 Task: Add an event with the title Second Sales Team Strategy Review, date '2024/04/26', time 7:30 AM to 9:30 AMand add a description:  Regular check-ins and progress reviews will be scheduled to evaluate the employee's progress and provide ongoing feedback. These discussions will allow for adjustments to the action plan if needed and provide encouragement and support to the employee.Select event color  Graphite . Add location for the event as: Belgrade, Serbia, logged in from the account softage.8@softage.netand send the event invitation to softage.4@softage.net and softage.5@softage.net. Set a reminder for the event Daily
Action: Mouse moved to (53, 88)
Screenshot: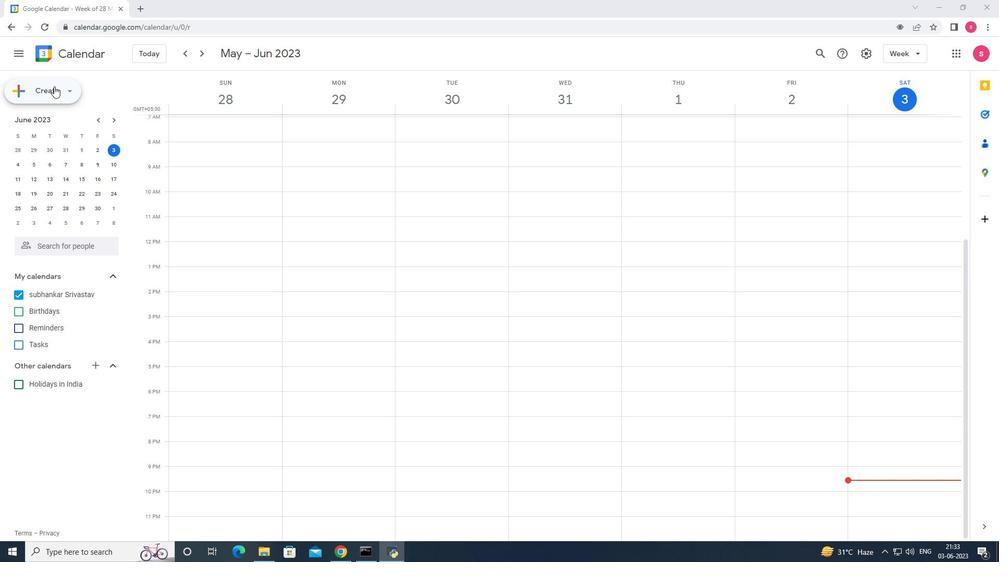 
Action: Mouse pressed left at (53, 88)
Screenshot: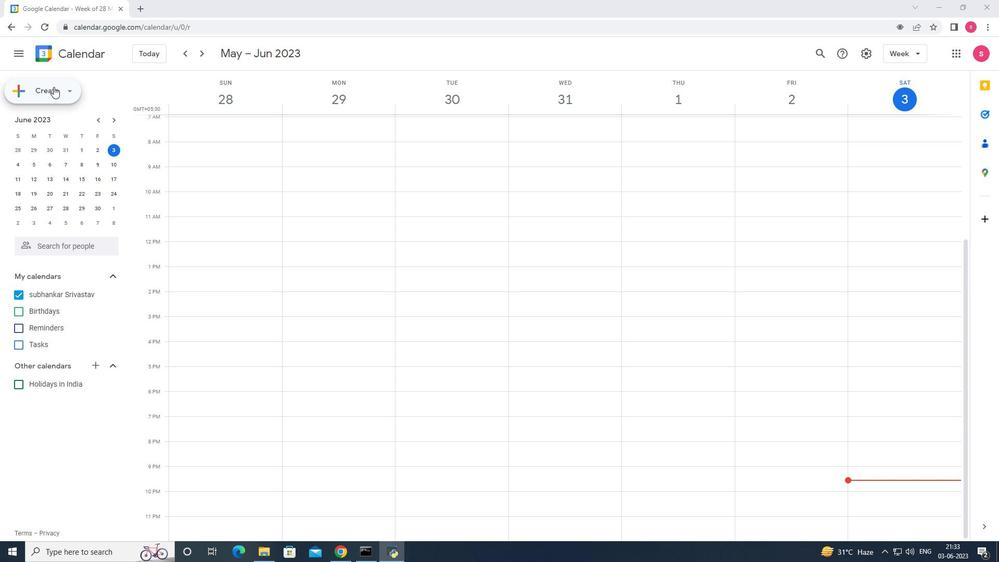 
Action: Mouse moved to (42, 119)
Screenshot: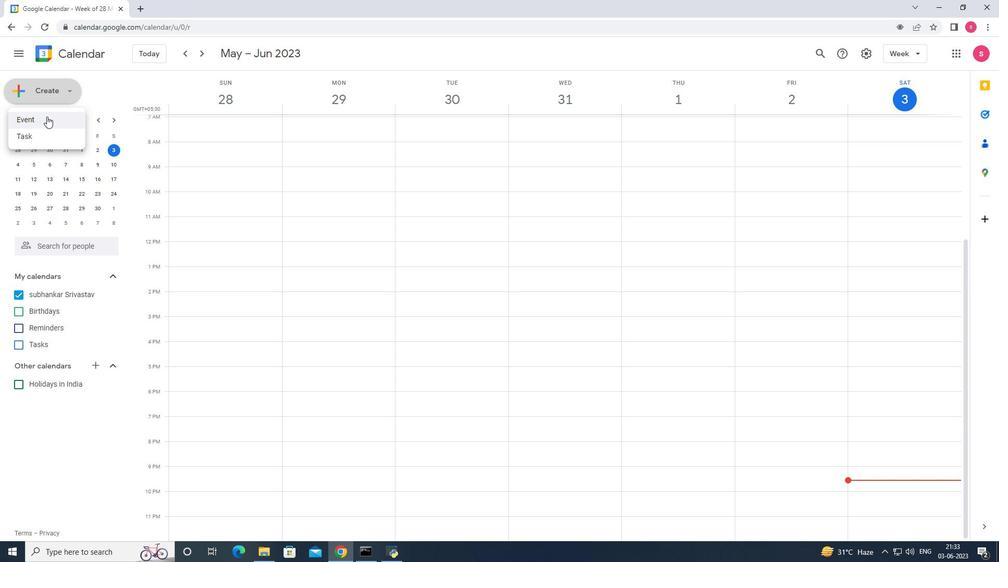 
Action: Mouse pressed left at (42, 119)
Screenshot: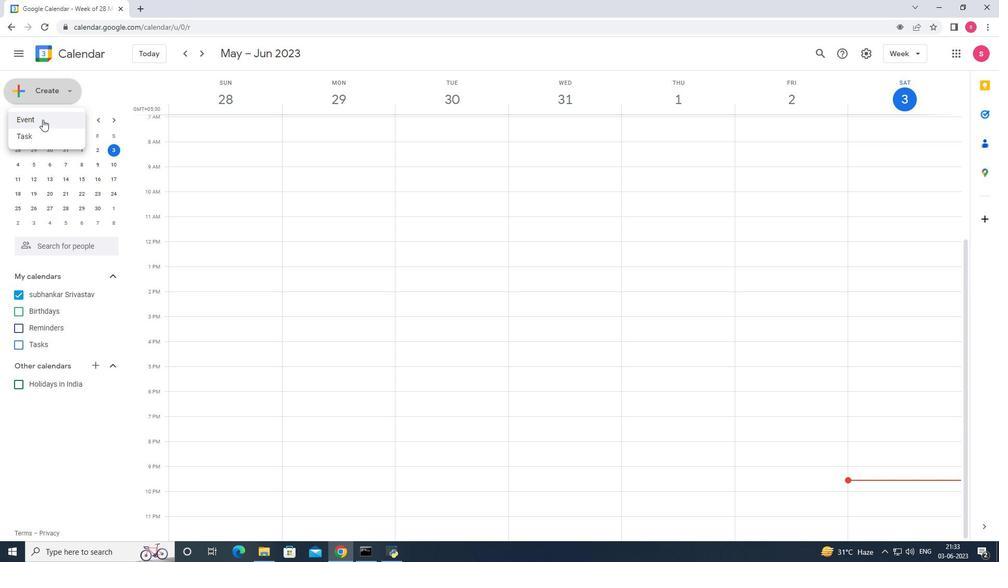 
Action: Mouse moved to (761, 481)
Screenshot: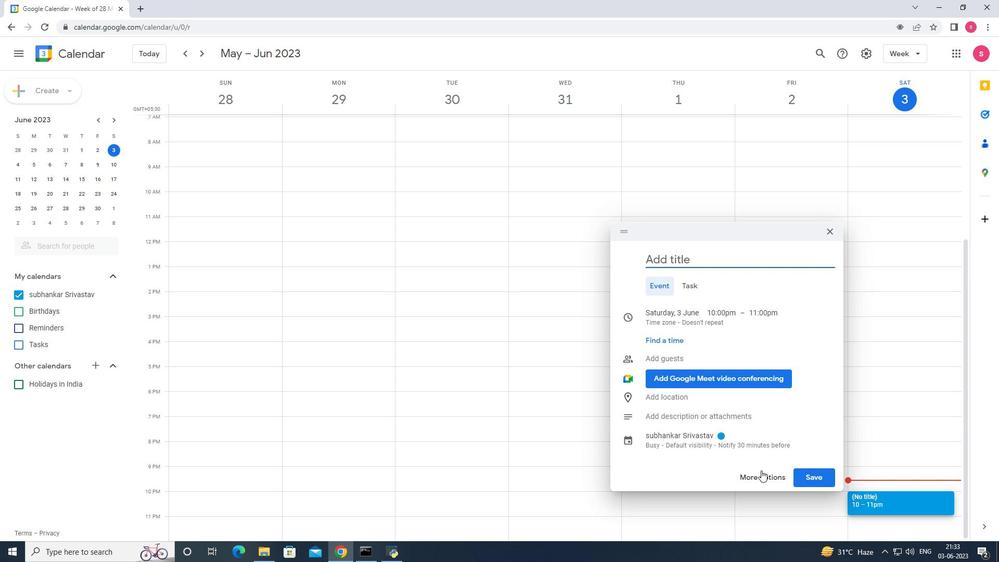 
Action: Mouse pressed left at (761, 481)
Screenshot: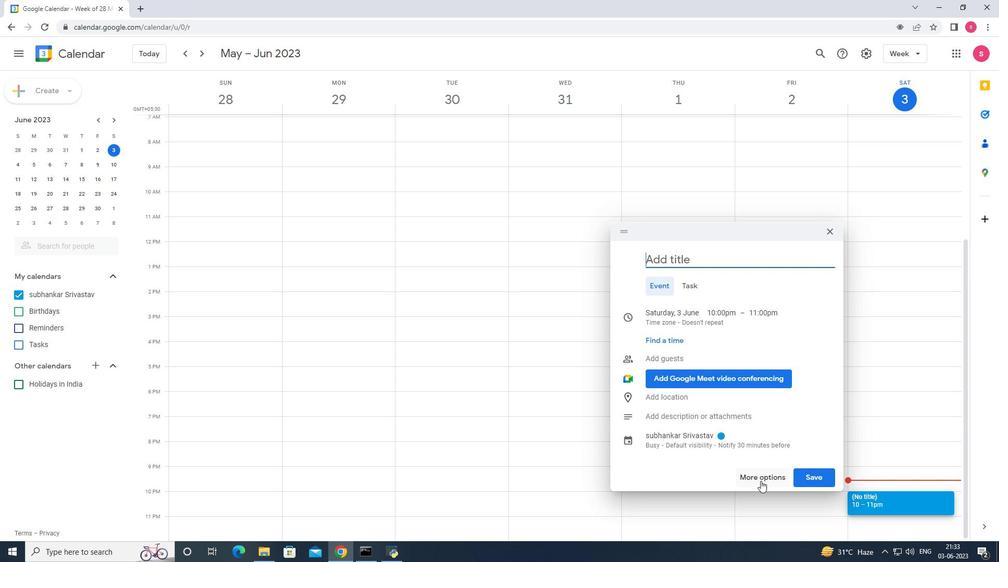 
Action: Mouse moved to (115, 54)
Screenshot: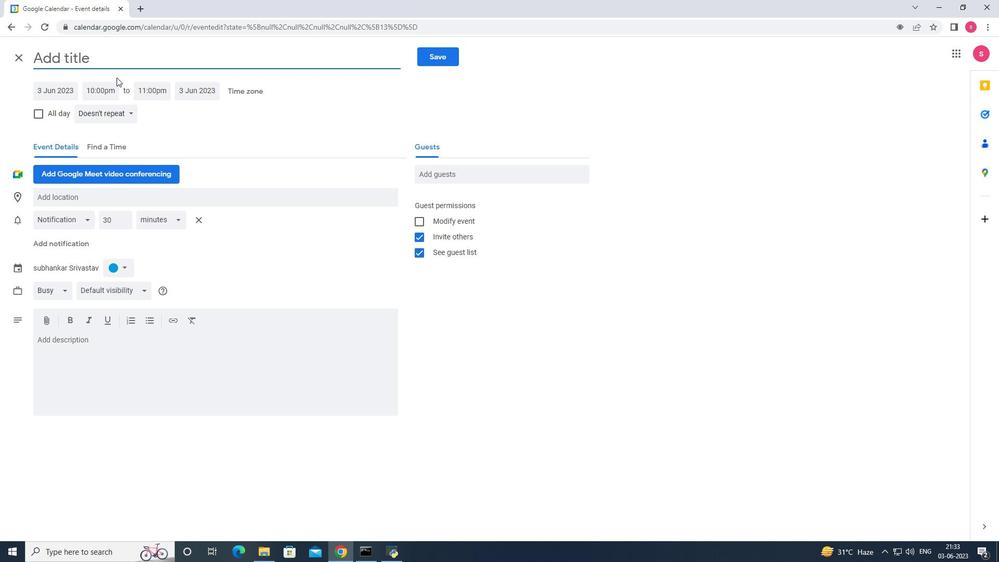 
Action: Key pressed <Key.shift_r>Second<Key.space><Key.shift_r>Sales<Key.space><Key.shift_r>Team<Key.space><Key.shift_r>Strategy<Key.space><Key.shift_r>Review<Key.space>
Screenshot: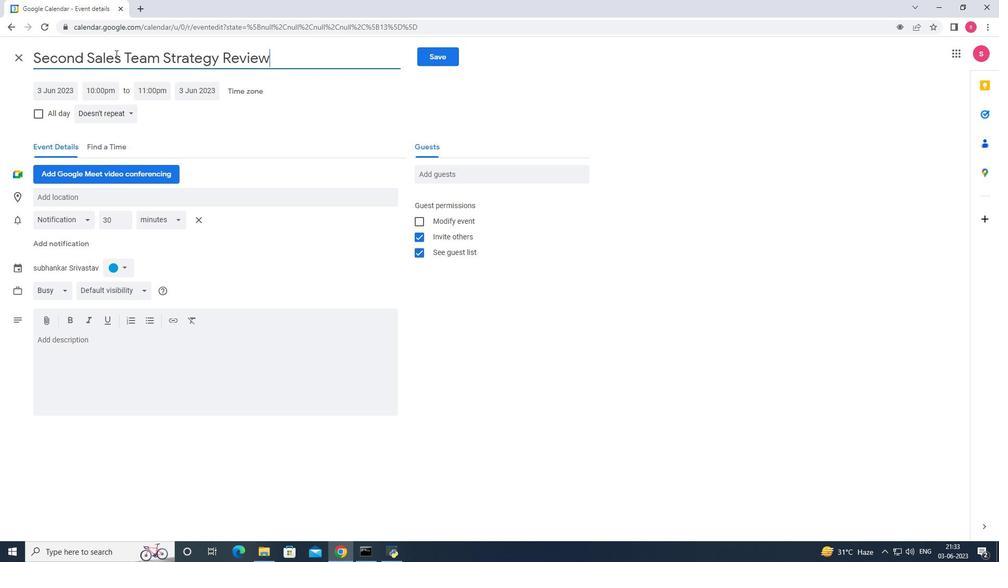 
Action: Mouse moved to (52, 92)
Screenshot: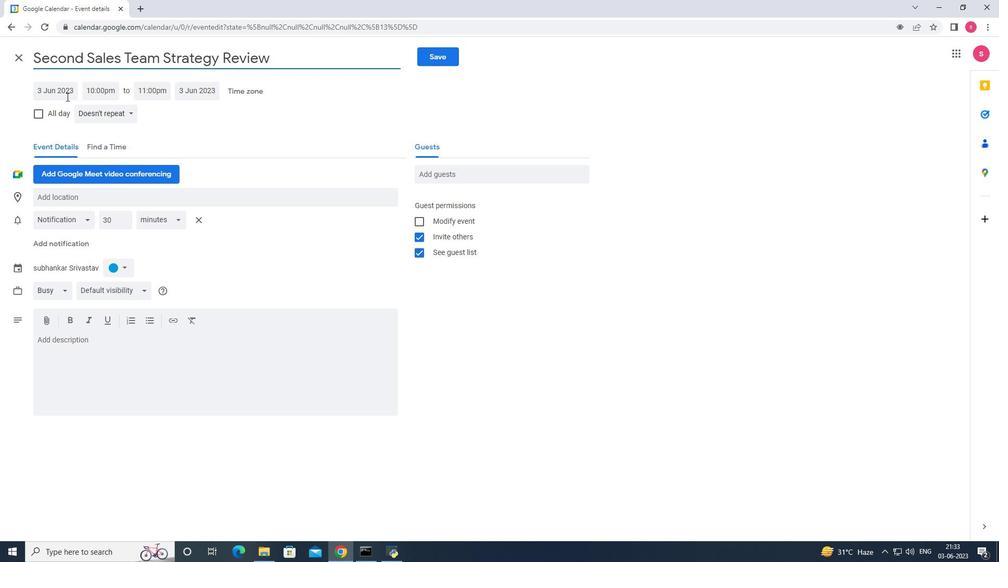 
Action: Mouse pressed left at (52, 92)
Screenshot: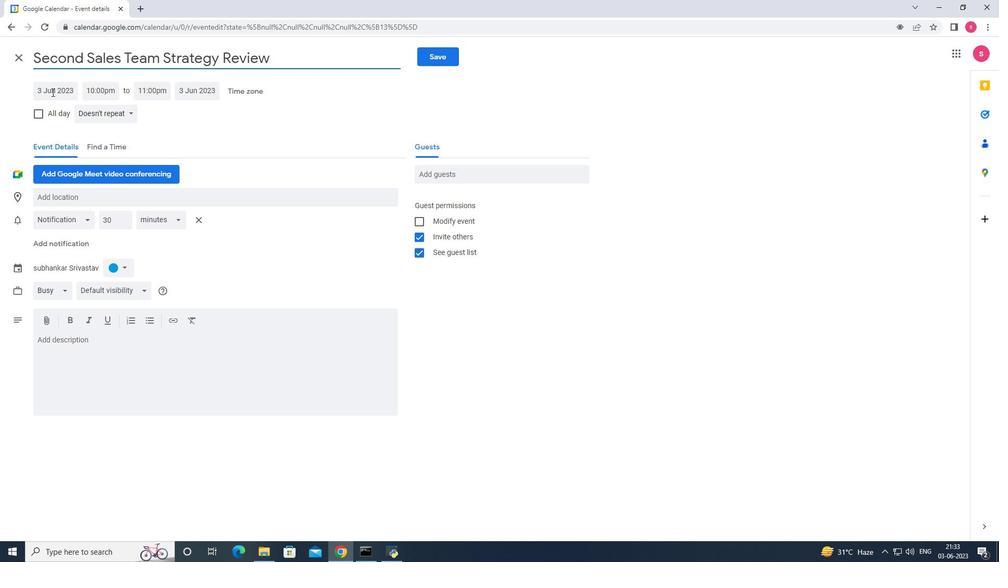 
Action: Mouse moved to (169, 109)
Screenshot: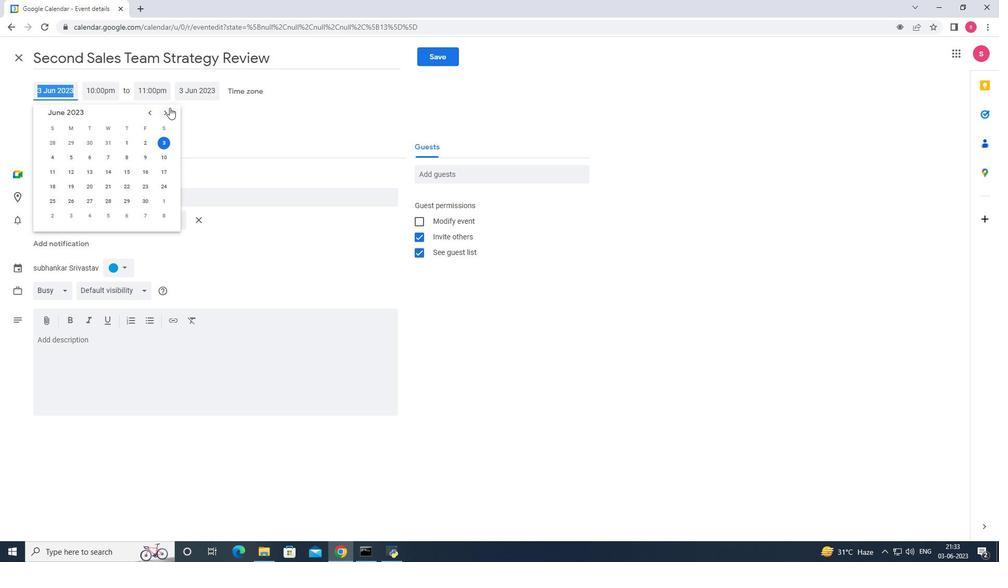 
Action: Mouse pressed left at (169, 109)
Screenshot: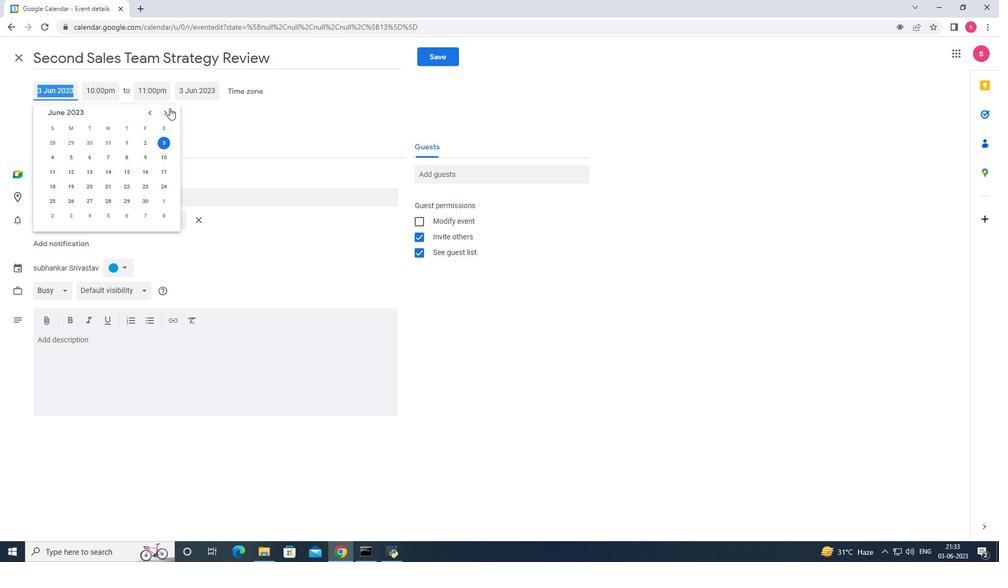 
Action: Mouse pressed left at (169, 109)
Screenshot: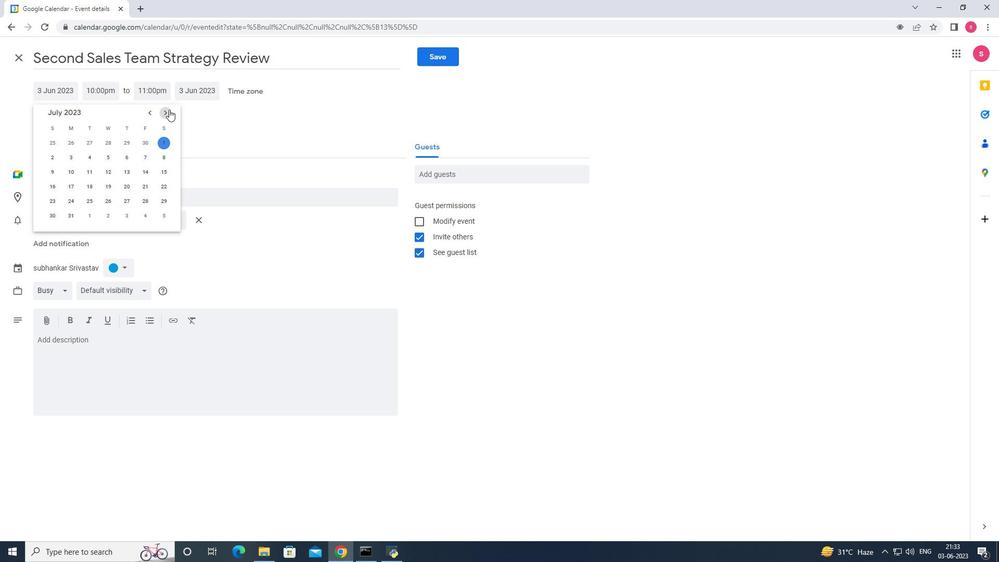 
Action: Mouse pressed left at (169, 109)
Screenshot: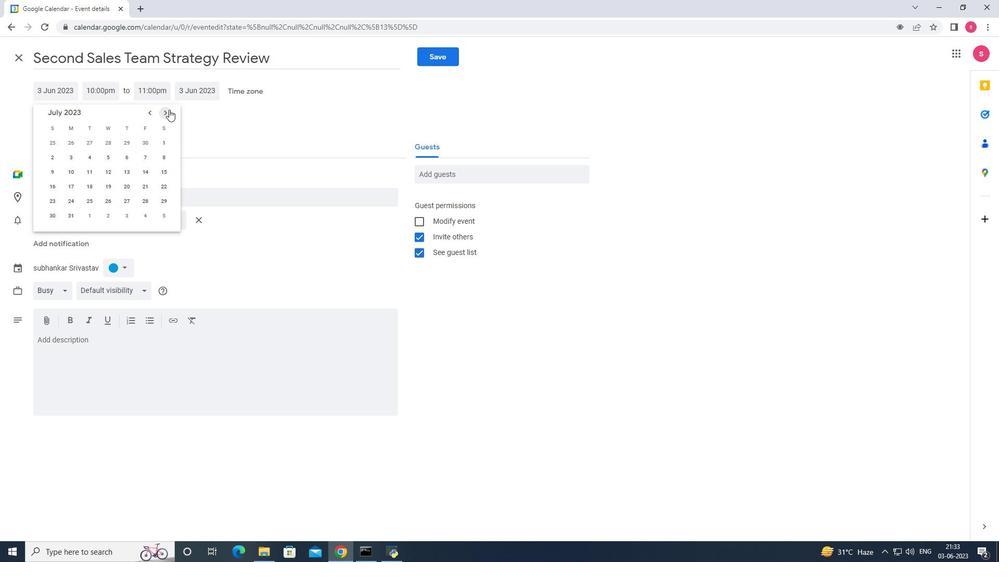 
Action: Mouse pressed left at (169, 109)
Screenshot: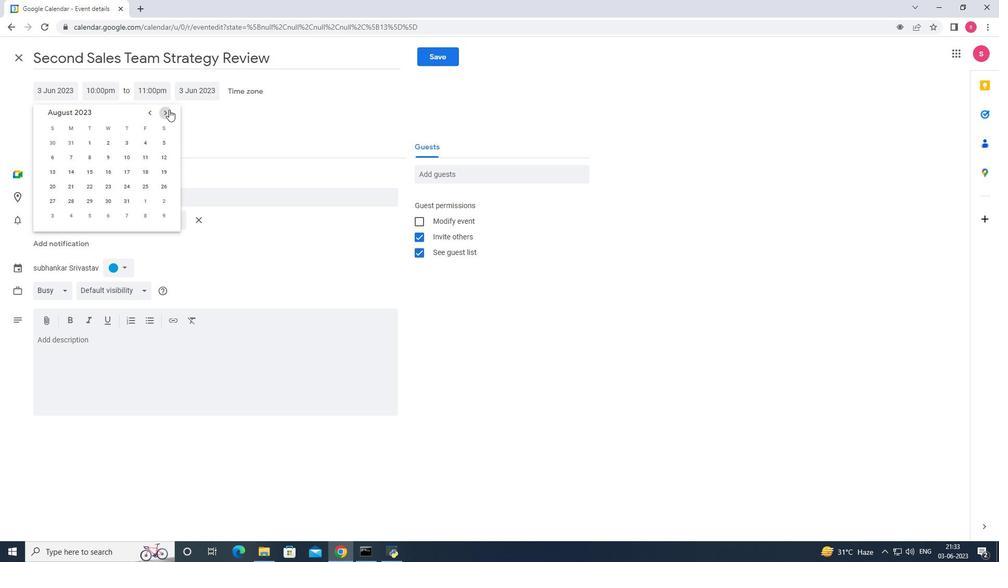 
Action: Mouse pressed left at (169, 109)
Screenshot: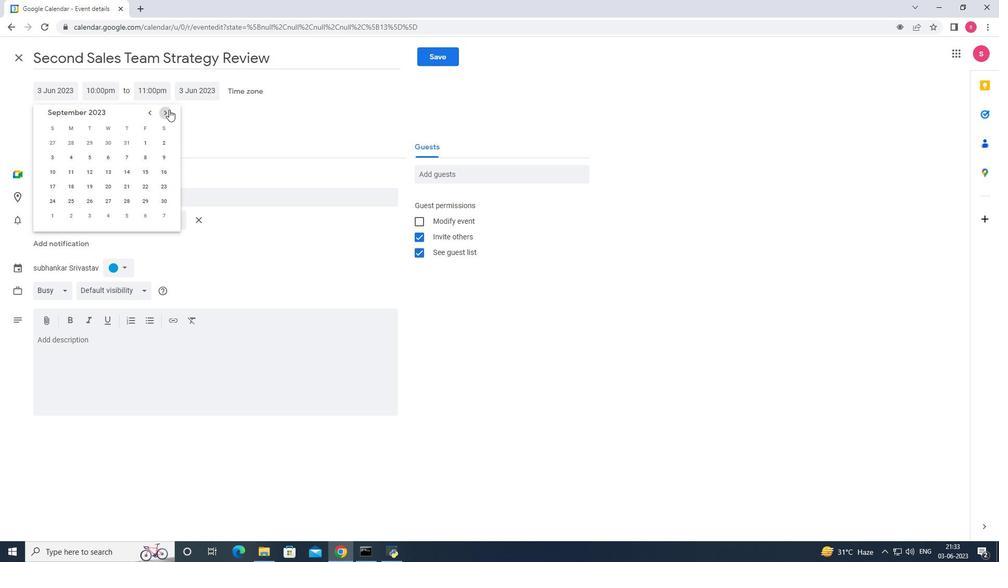 
Action: Mouse pressed left at (169, 109)
Screenshot: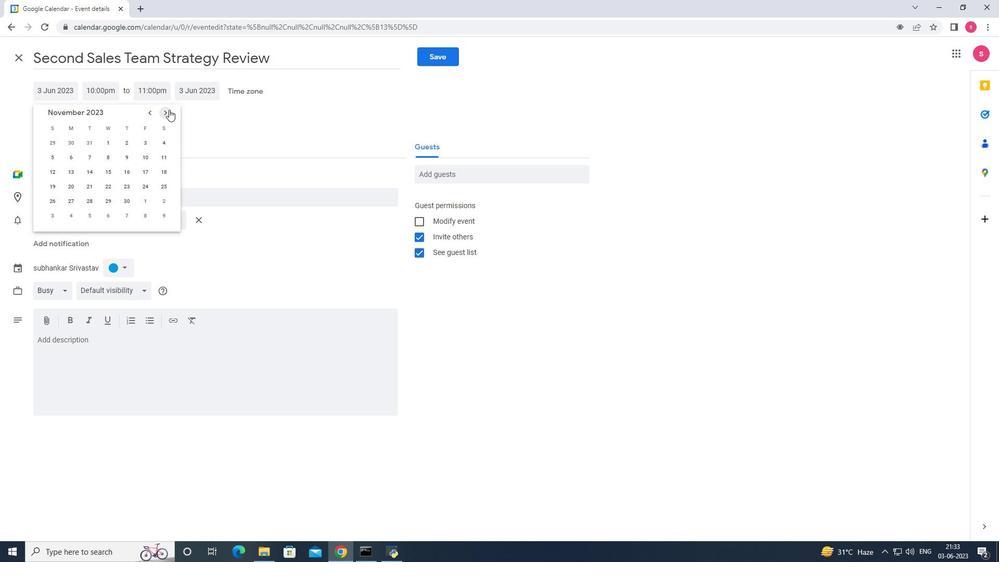 
Action: Mouse pressed left at (169, 109)
Screenshot: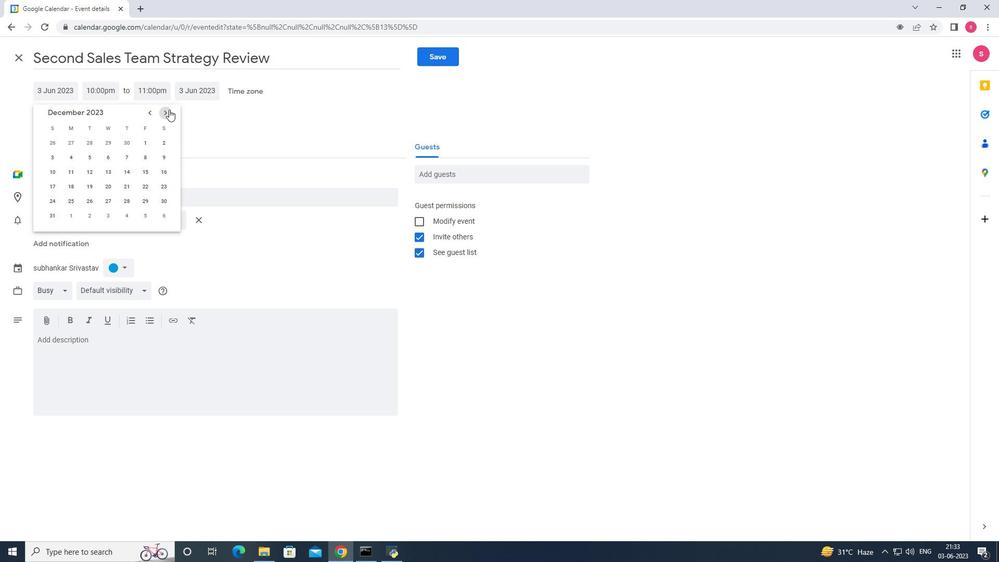 
Action: Mouse pressed left at (169, 109)
Screenshot: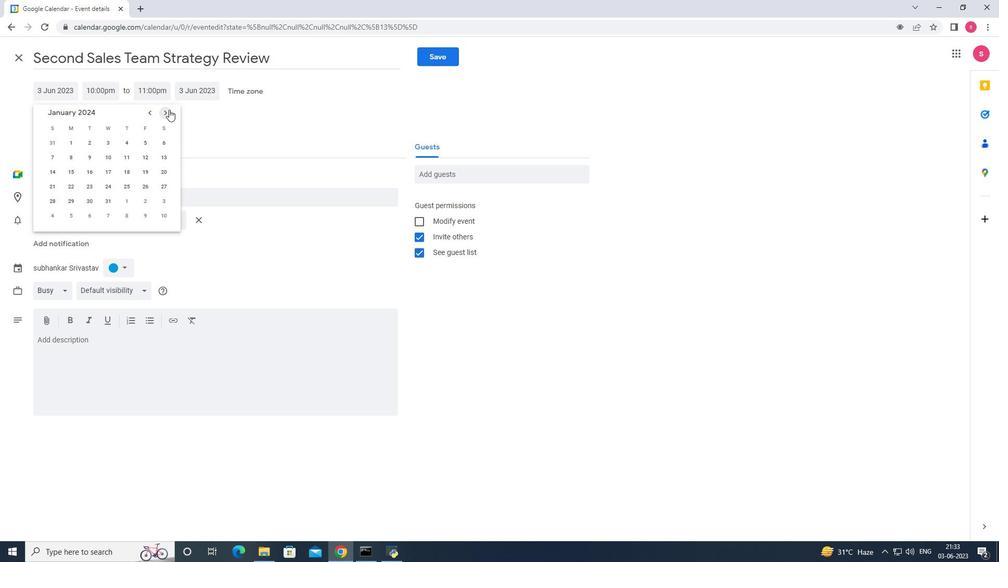 
Action: Mouse pressed left at (169, 109)
Screenshot: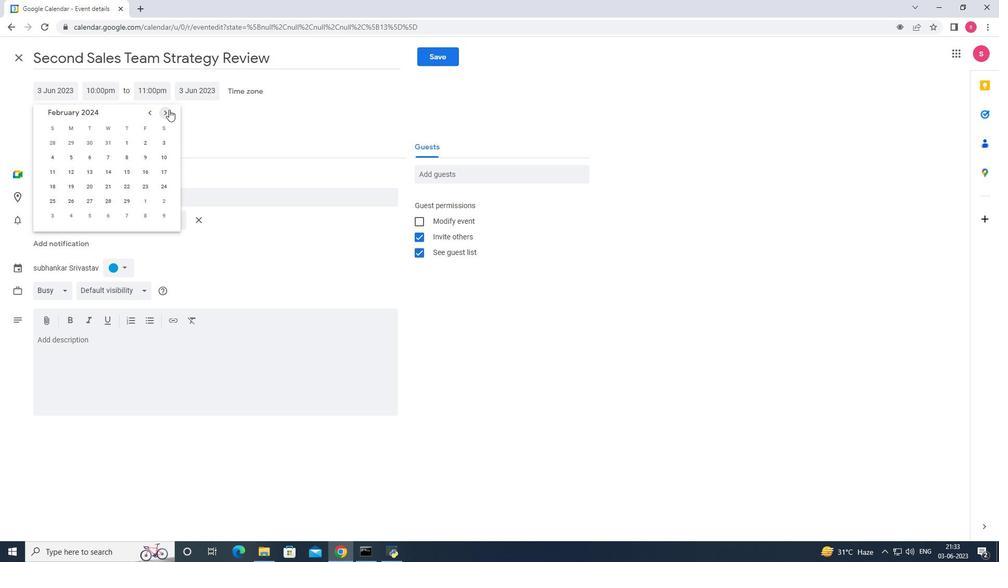 
Action: Mouse pressed left at (169, 109)
Screenshot: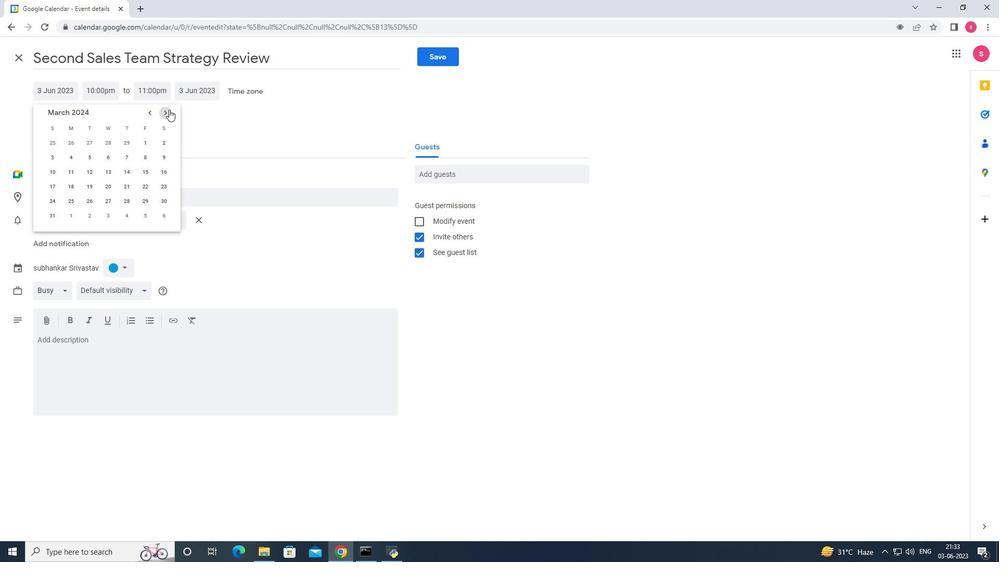 
Action: Mouse moved to (140, 183)
Screenshot: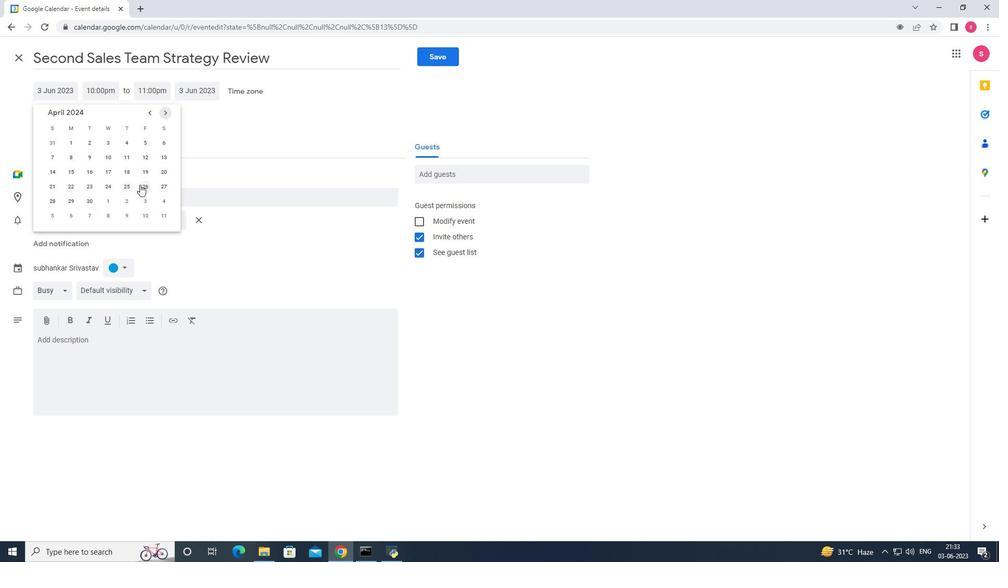 
Action: Mouse pressed left at (140, 183)
Screenshot: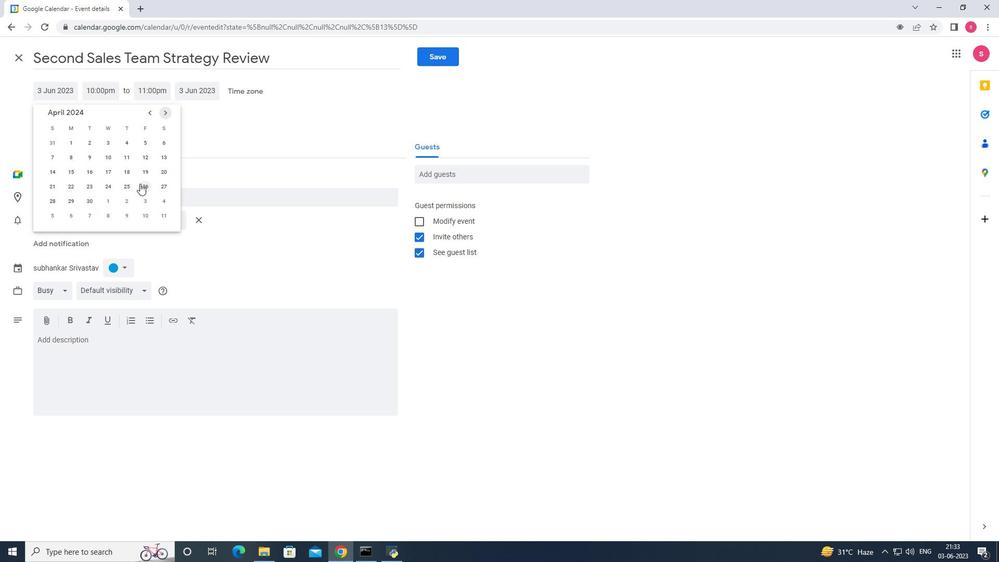 
Action: Mouse moved to (106, 89)
Screenshot: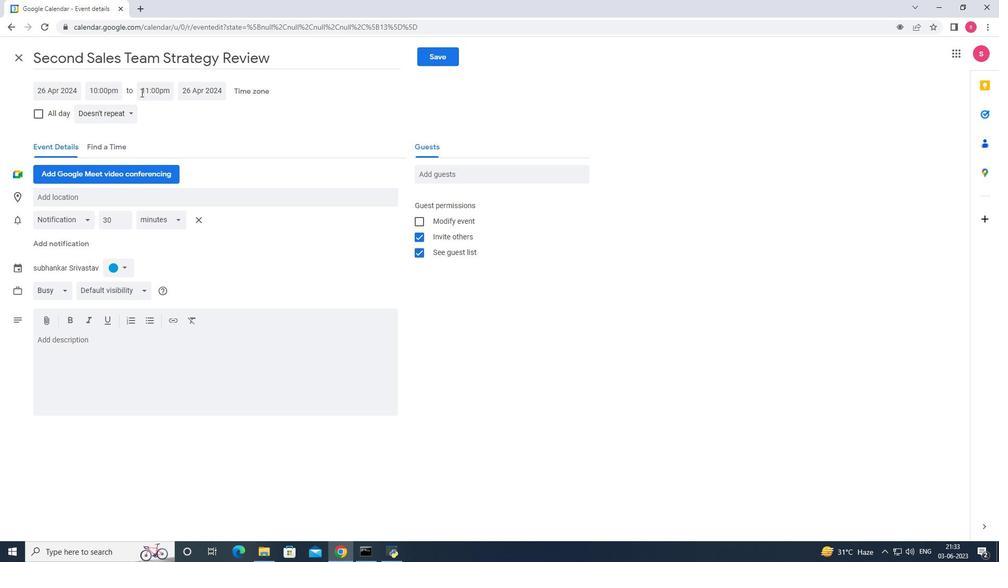 
Action: Mouse pressed left at (106, 89)
Screenshot: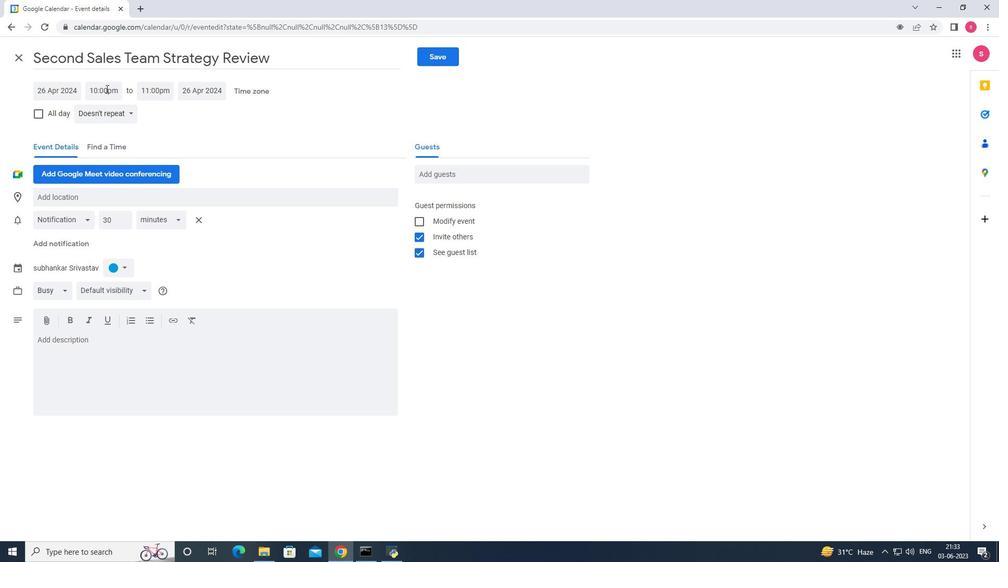
Action: Mouse moved to (118, 165)
Screenshot: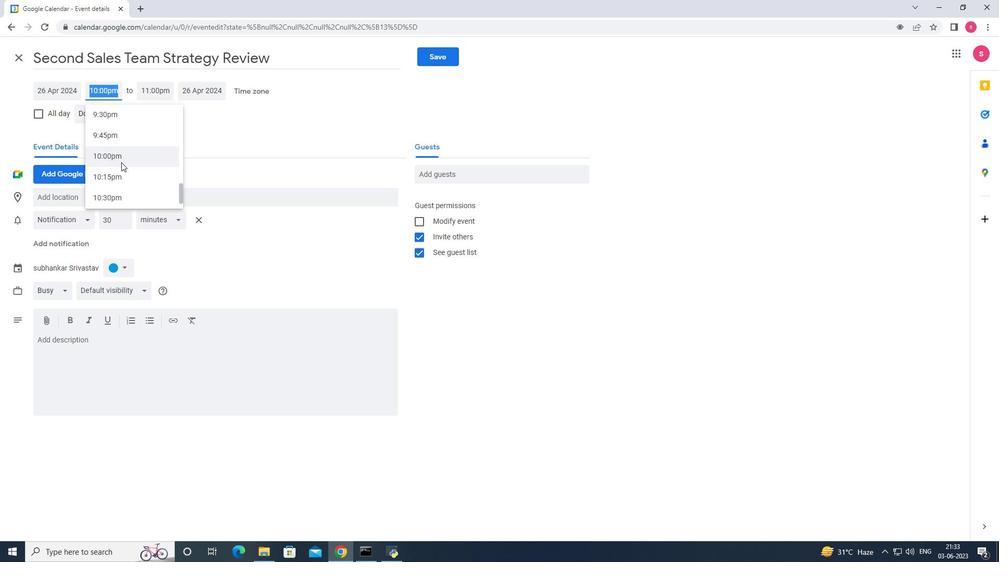 
Action: Mouse scrolled (118, 165) with delta (0, 0)
Screenshot: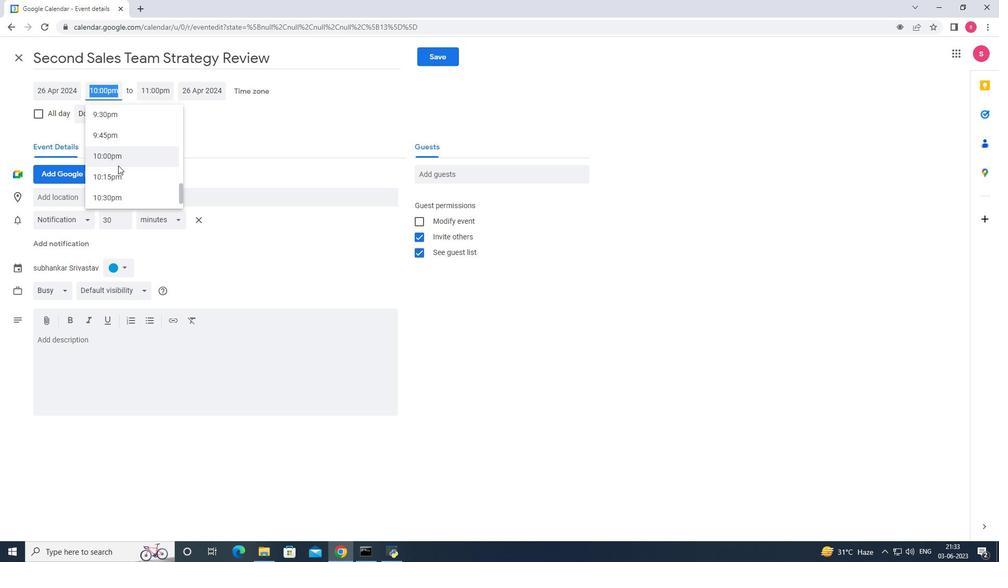 
Action: Mouse scrolled (118, 166) with delta (0, 0)
Screenshot: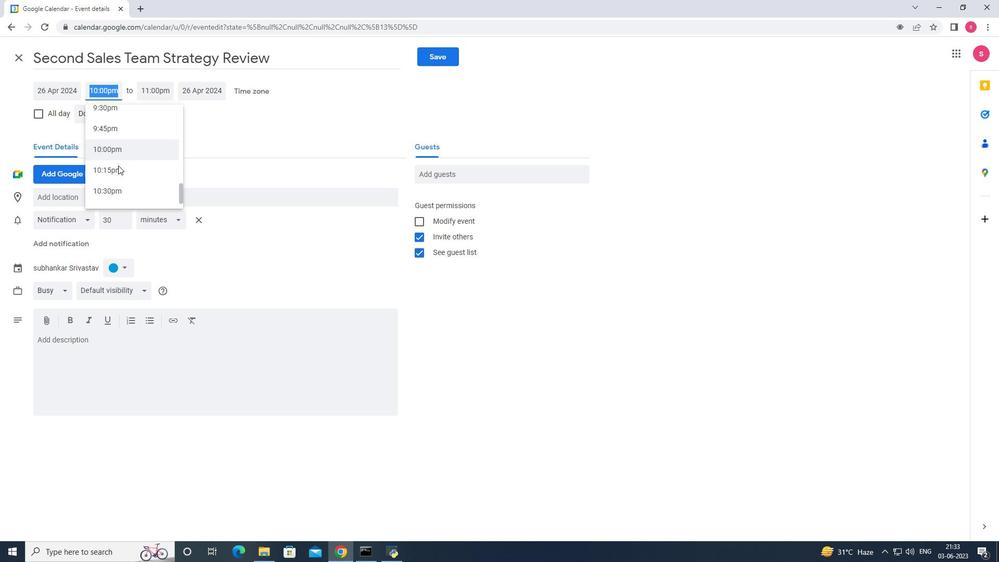 
Action: Mouse scrolled (118, 166) with delta (0, 0)
Screenshot: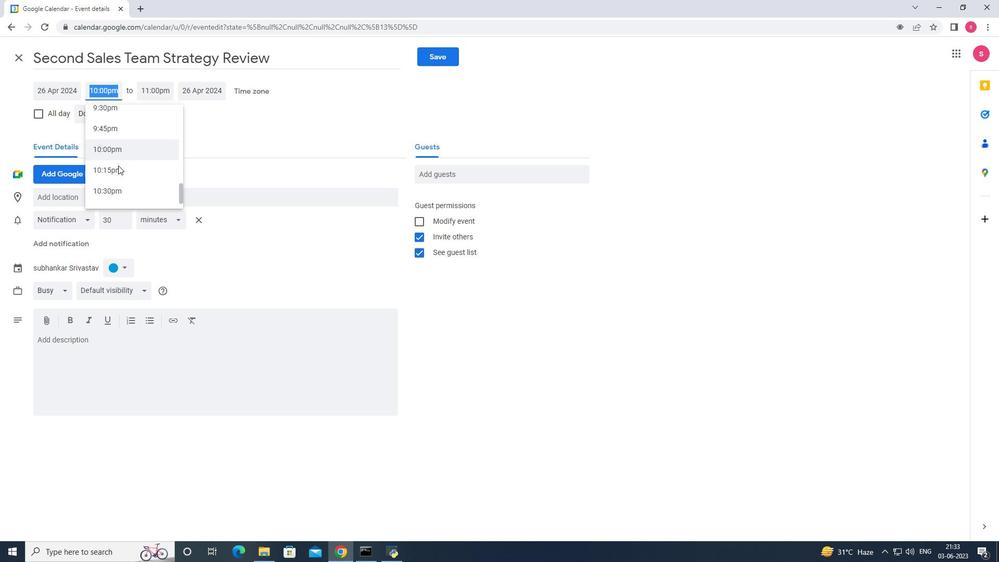 
Action: Mouse scrolled (118, 166) with delta (0, 0)
Screenshot: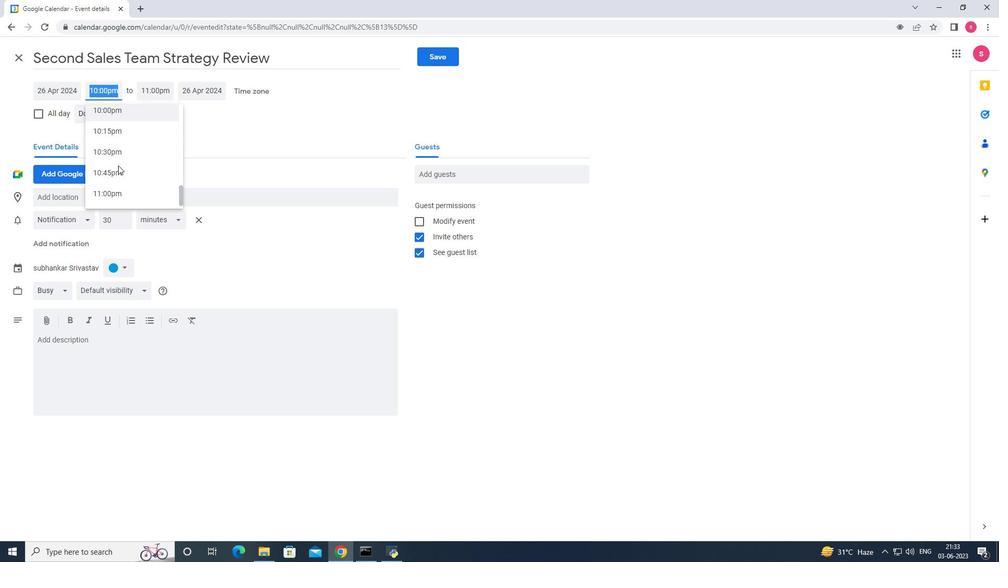 
Action: Mouse moved to (119, 157)
Screenshot: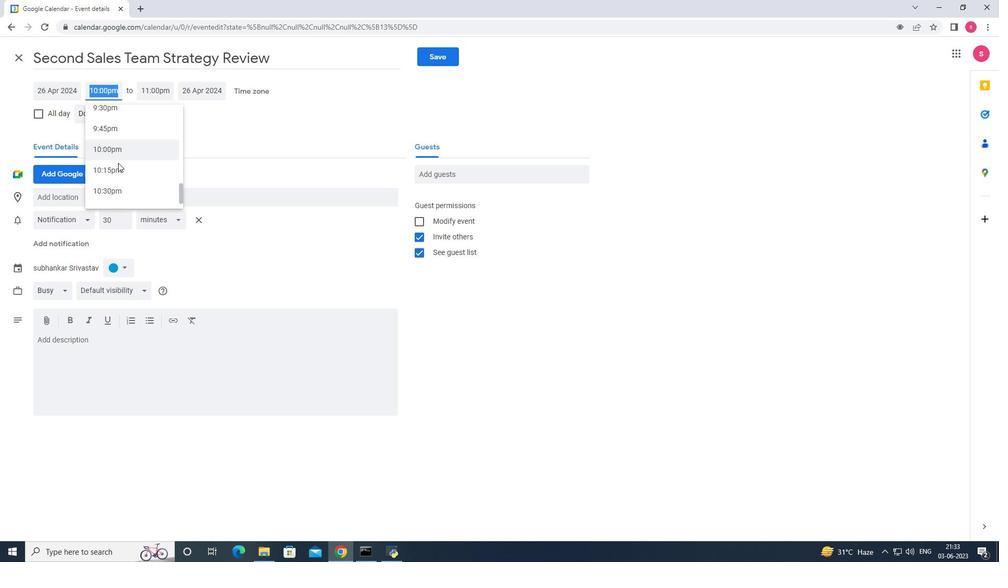 
Action: Mouse scrolled (119, 158) with delta (0, 0)
Screenshot: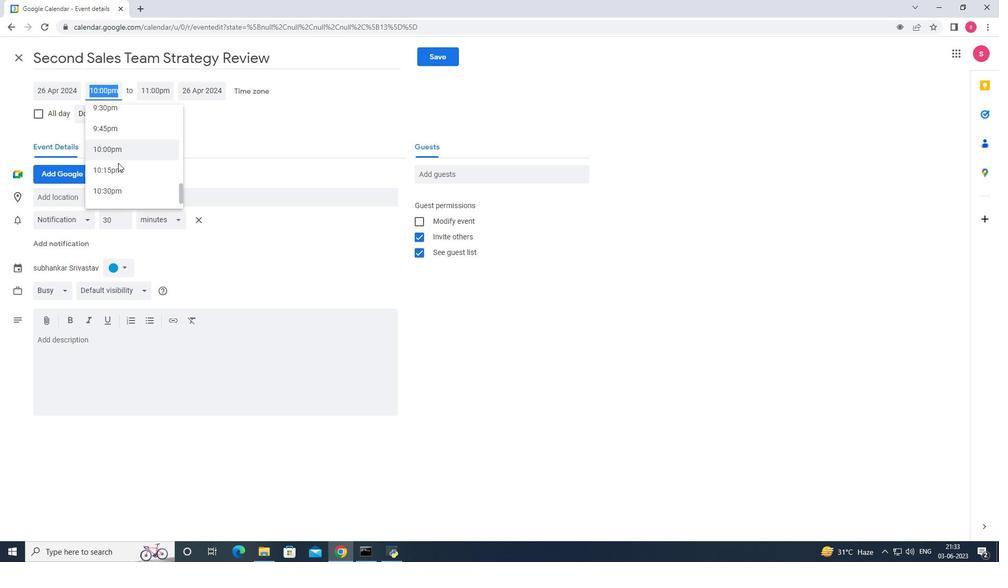 
Action: Mouse scrolled (119, 158) with delta (0, 0)
Screenshot: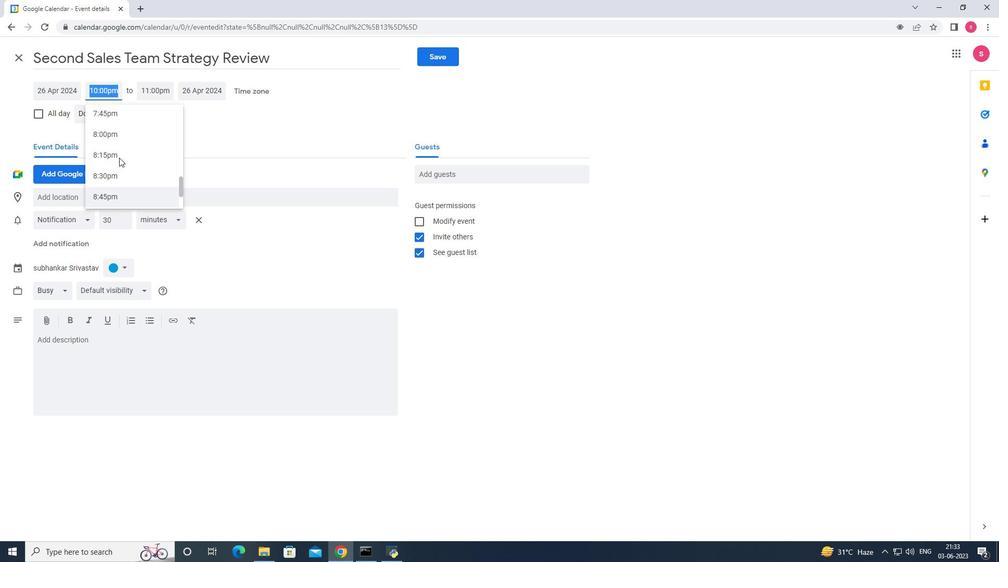 
Action: Mouse scrolled (119, 158) with delta (0, 0)
Screenshot: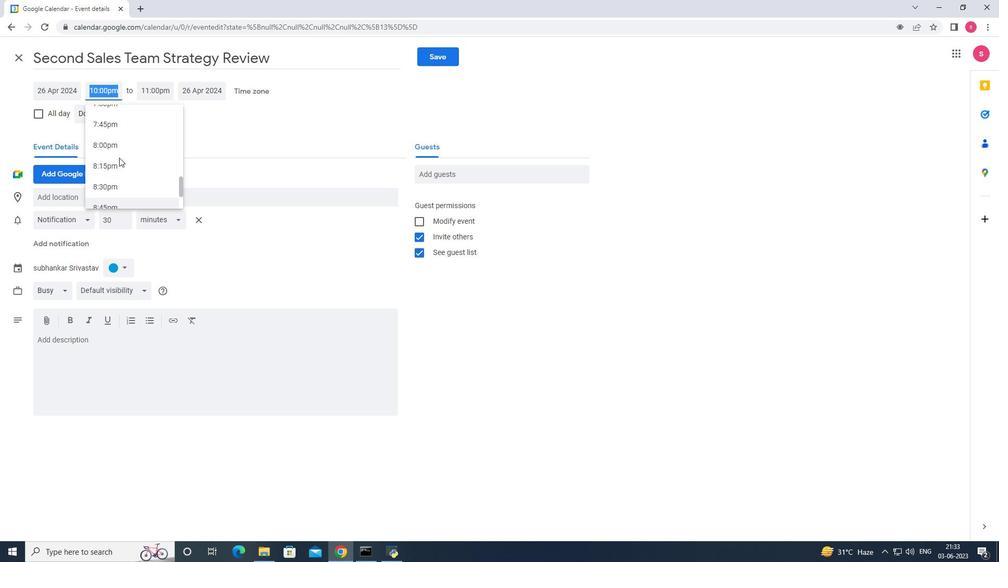 
Action: Mouse scrolled (119, 158) with delta (0, 0)
Screenshot: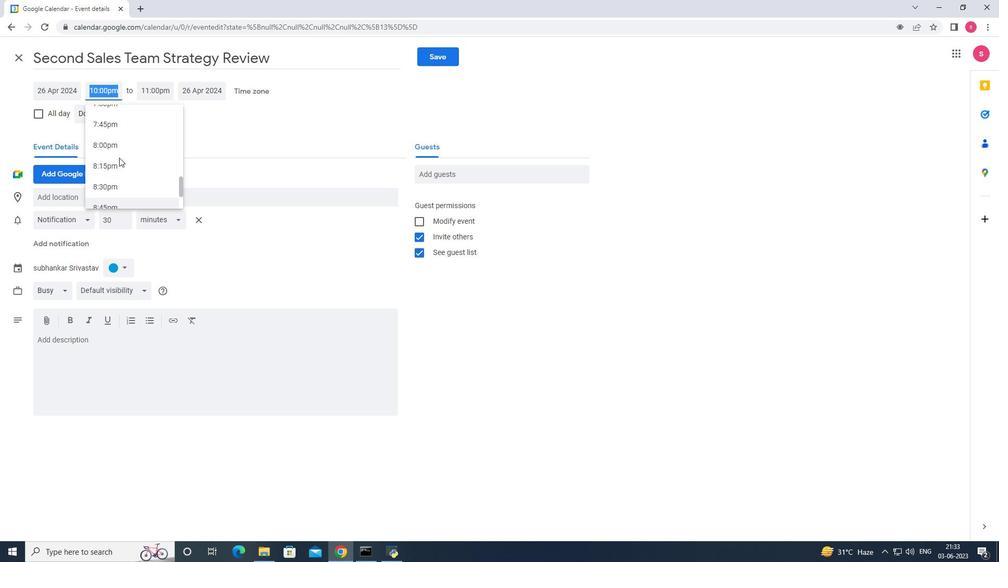 
Action: Mouse scrolled (119, 158) with delta (0, 0)
Screenshot: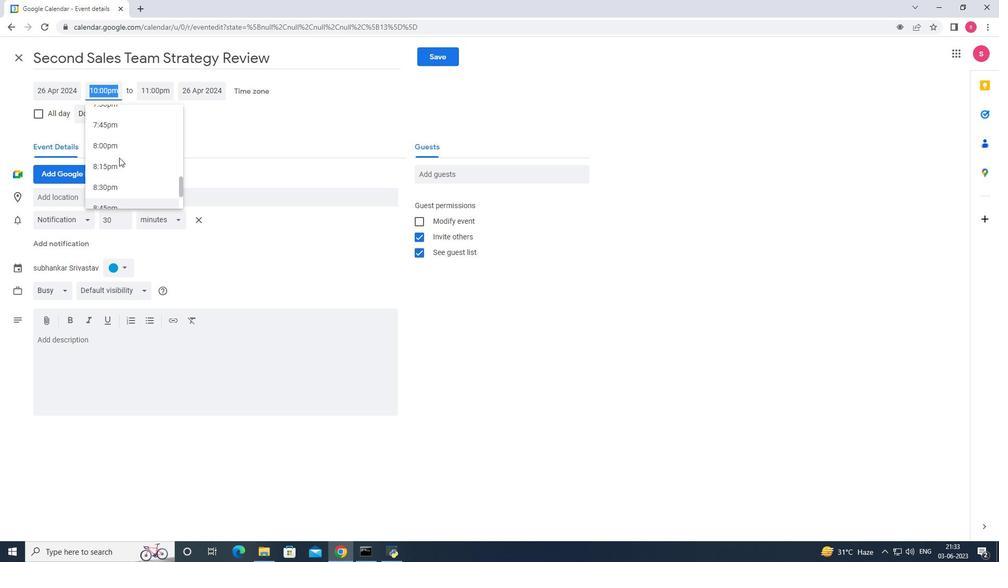 
Action: Mouse scrolled (119, 158) with delta (0, 0)
Screenshot: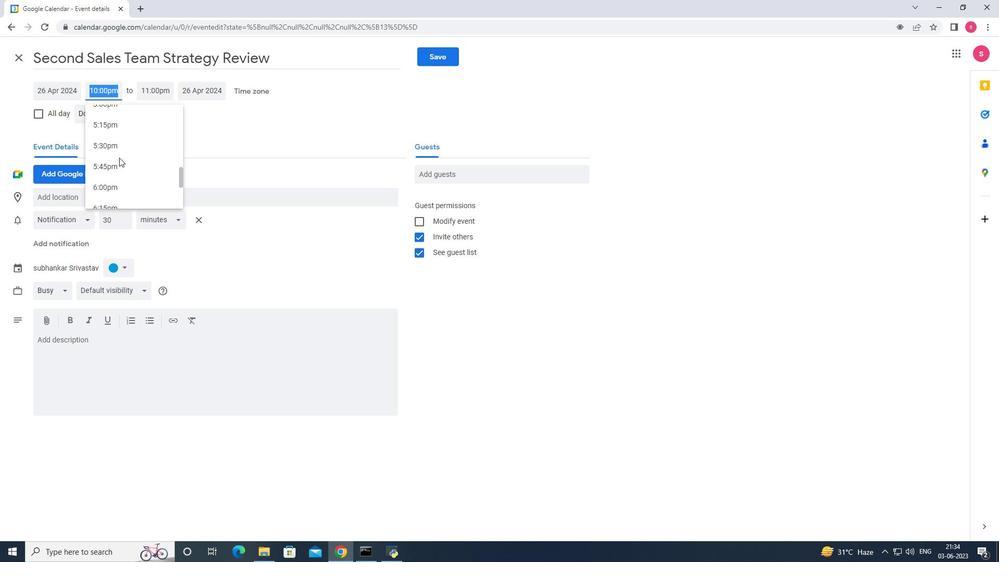 
Action: Mouse scrolled (119, 158) with delta (0, 0)
Screenshot: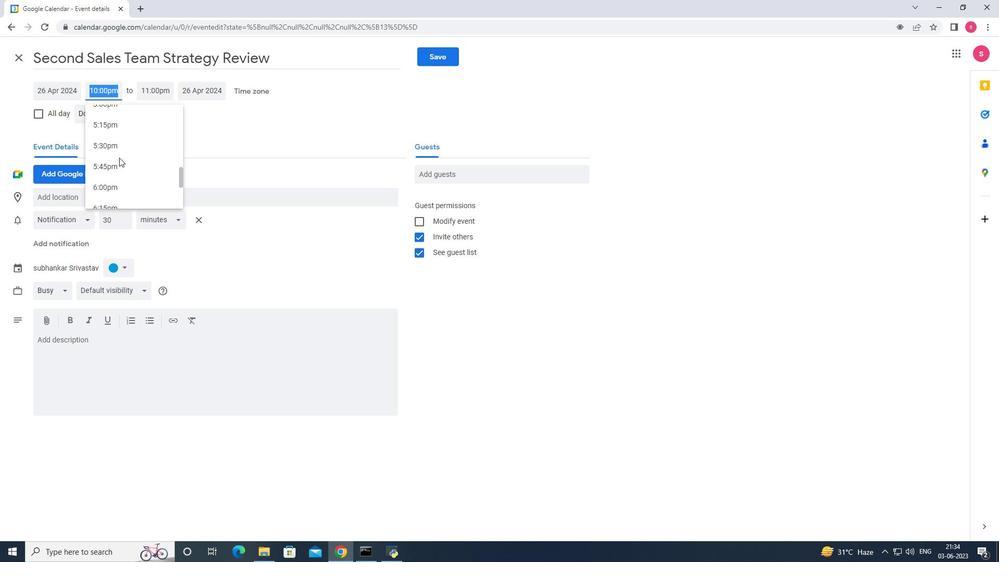 
Action: Mouse scrolled (119, 158) with delta (0, 0)
Screenshot: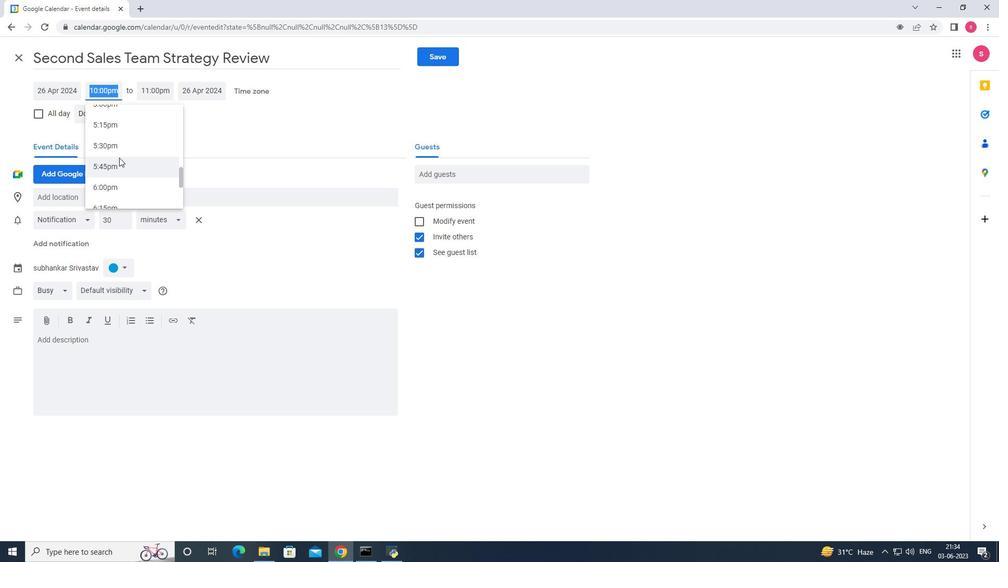 
Action: Mouse scrolled (119, 158) with delta (0, 0)
Screenshot: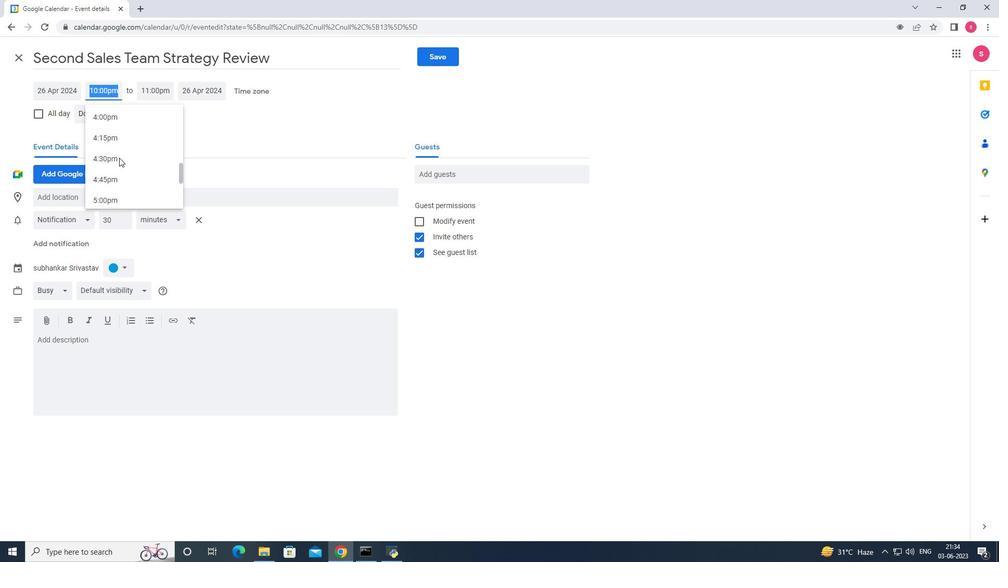 
Action: Mouse scrolled (119, 158) with delta (0, 0)
Screenshot: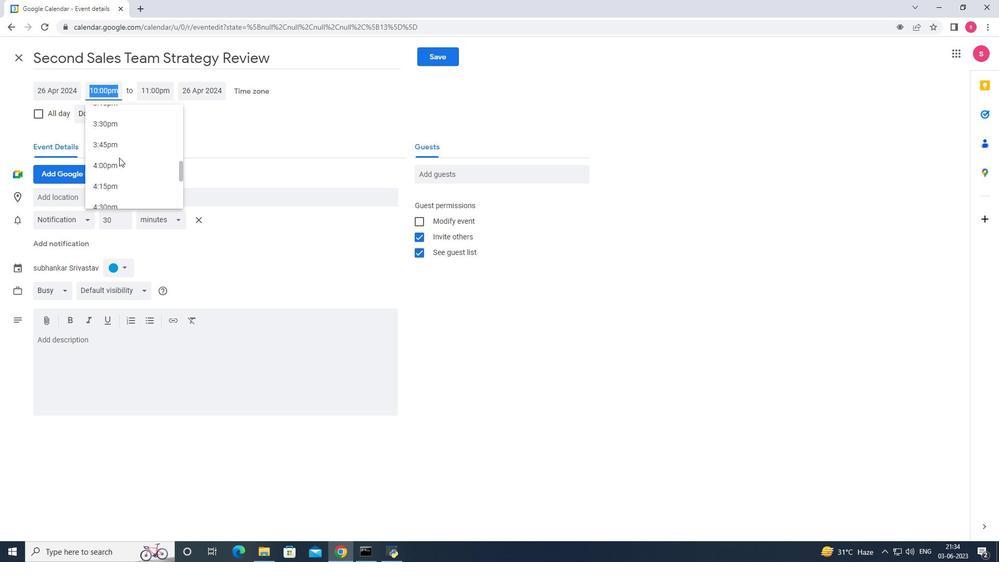 
Action: Mouse scrolled (119, 158) with delta (0, 0)
Screenshot: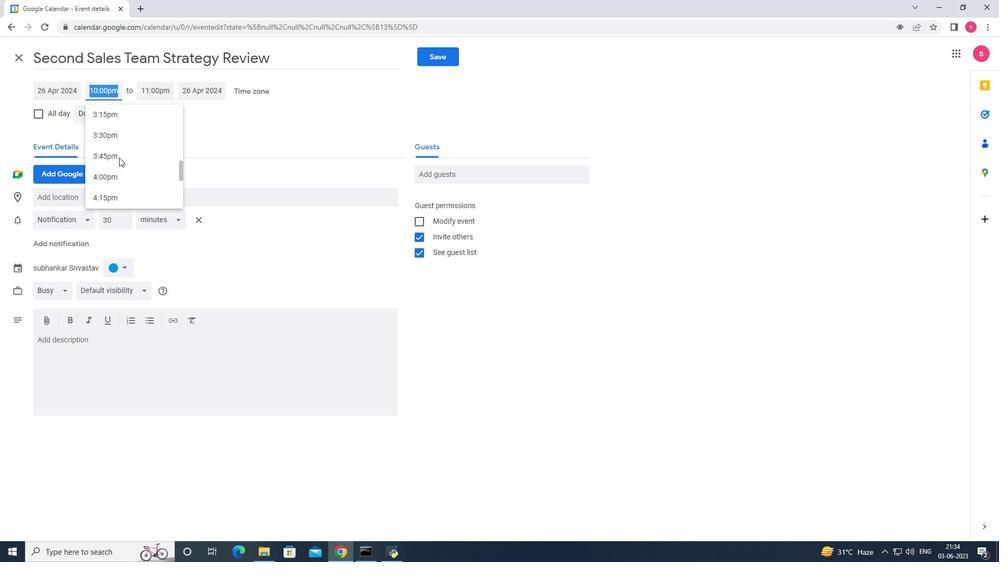 
Action: Mouse scrolled (119, 158) with delta (0, 0)
Screenshot: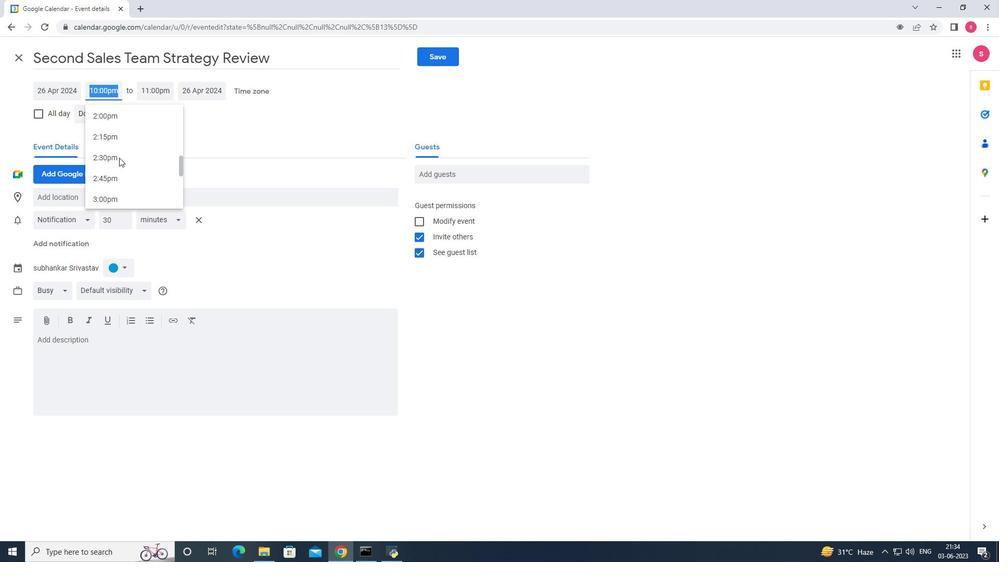 
Action: Mouse scrolled (119, 158) with delta (0, 0)
Screenshot: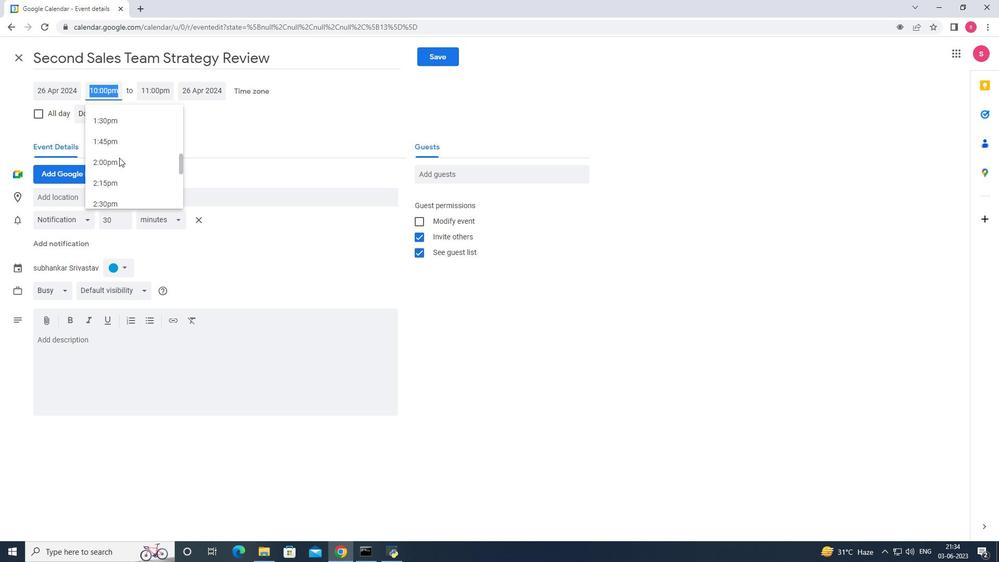 
Action: Mouse scrolled (119, 158) with delta (0, 0)
Screenshot: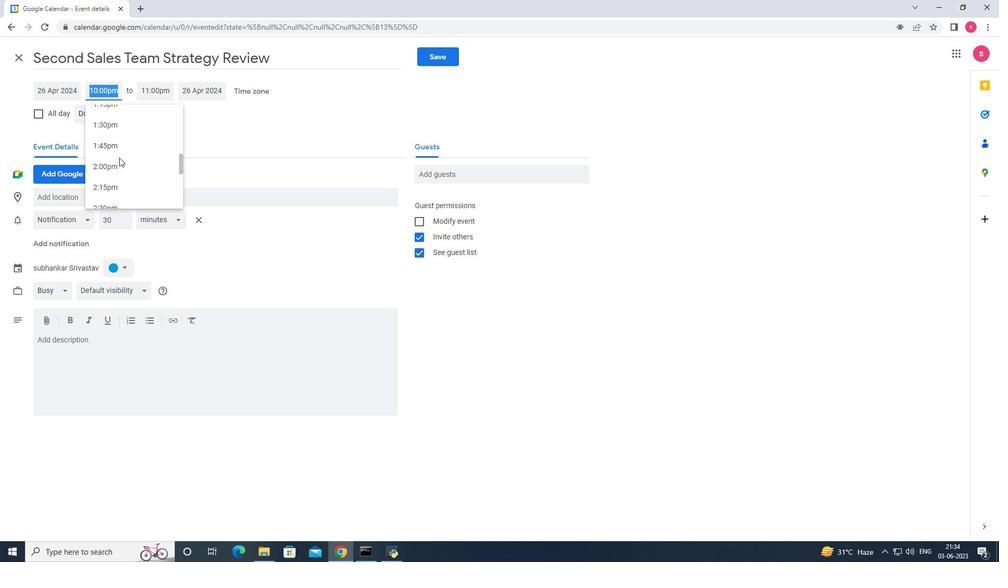 
Action: Mouse scrolled (119, 158) with delta (0, 0)
Screenshot: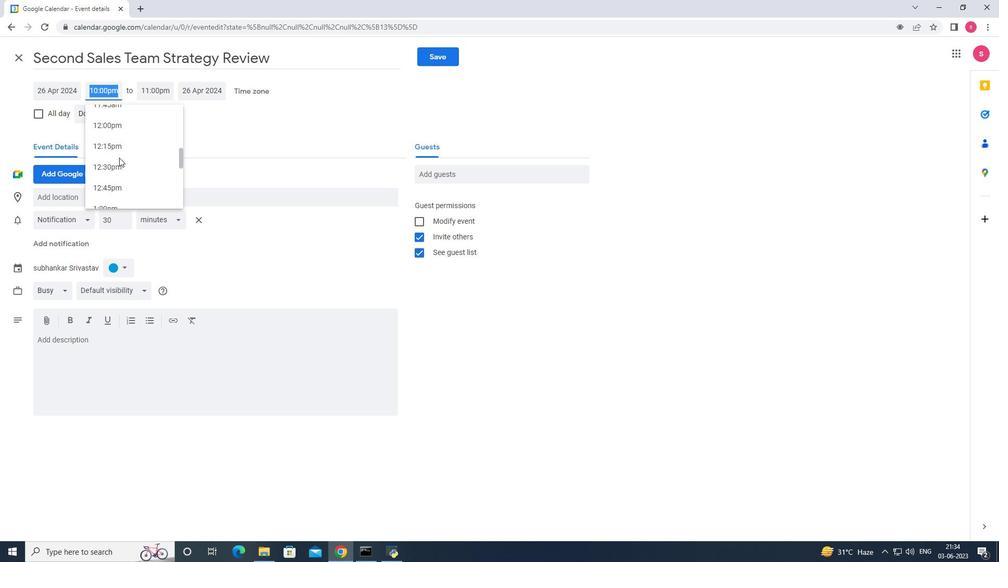 
Action: Mouse scrolled (119, 158) with delta (0, 0)
Screenshot: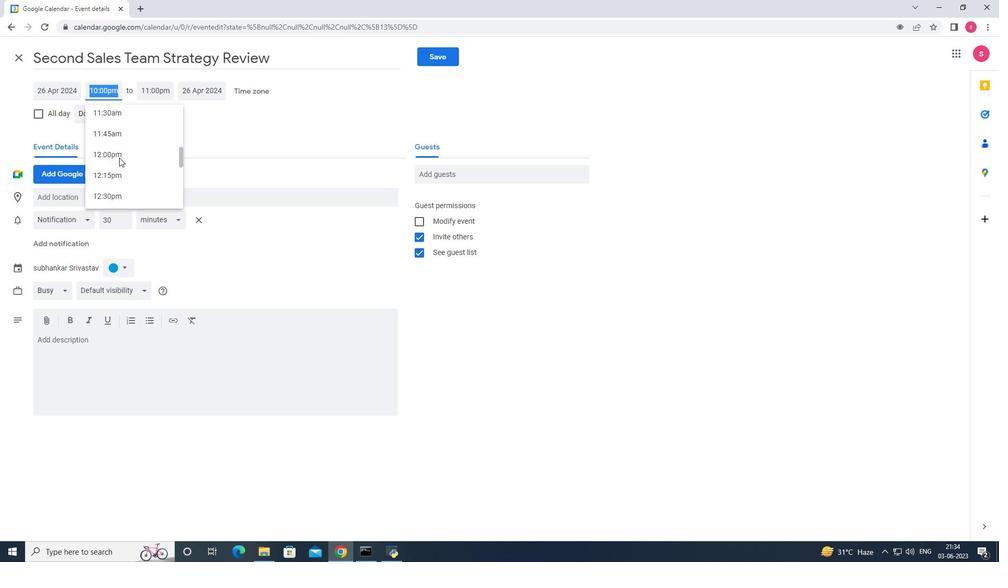
Action: Mouse scrolled (119, 158) with delta (0, 0)
Screenshot: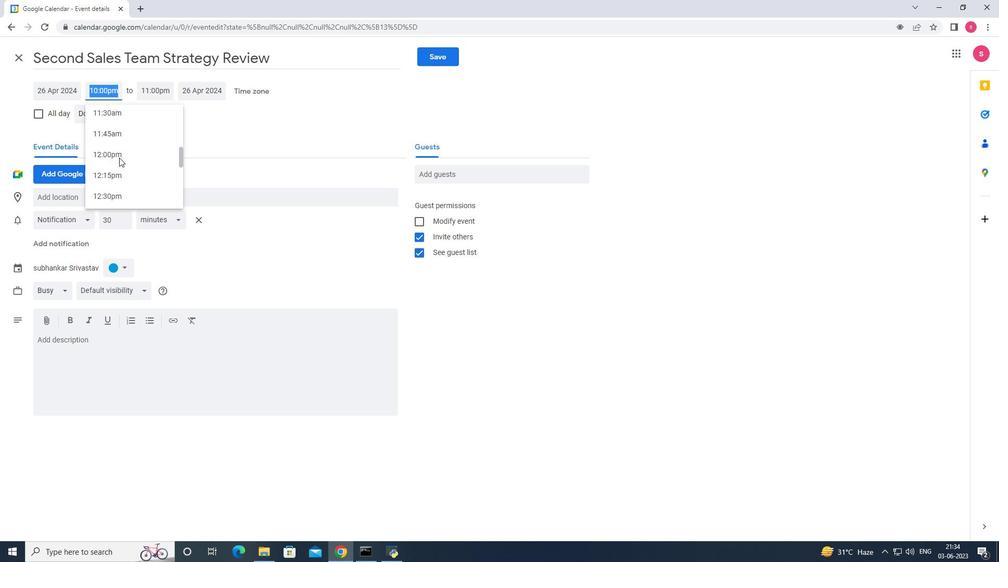 
Action: Mouse scrolled (119, 158) with delta (0, 0)
Screenshot: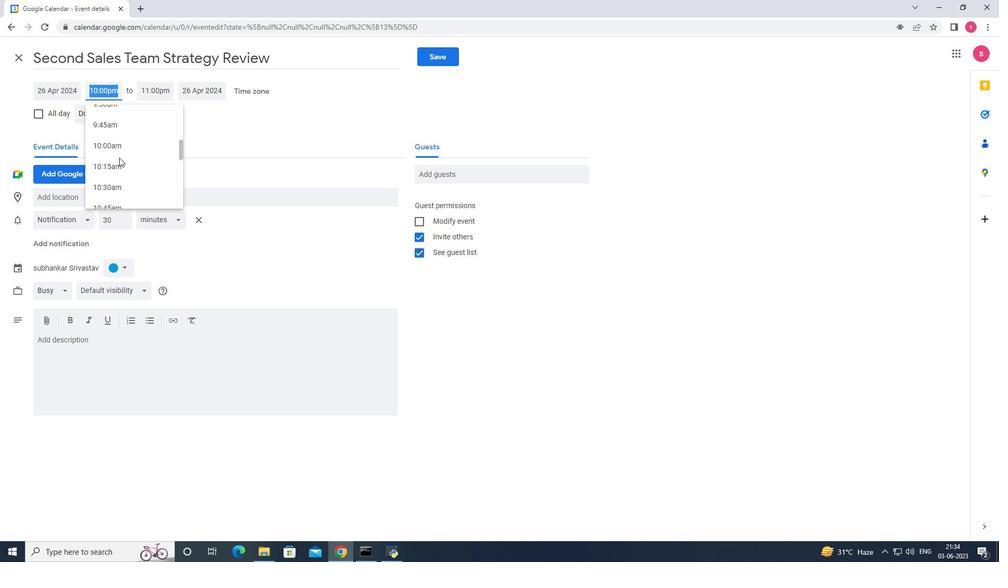 
Action: Mouse scrolled (119, 158) with delta (0, 0)
Screenshot: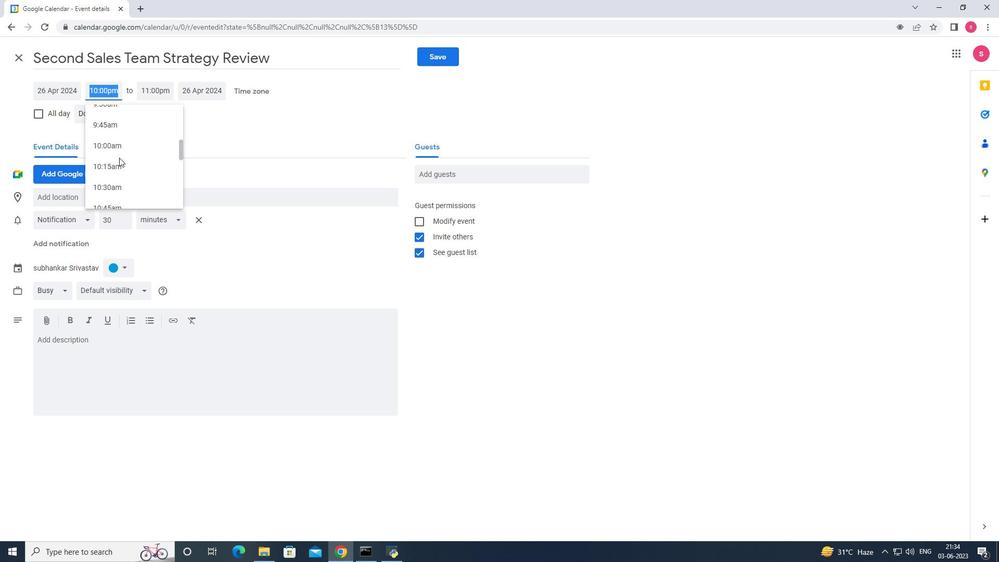 
Action: Mouse scrolled (119, 158) with delta (0, 0)
Screenshot: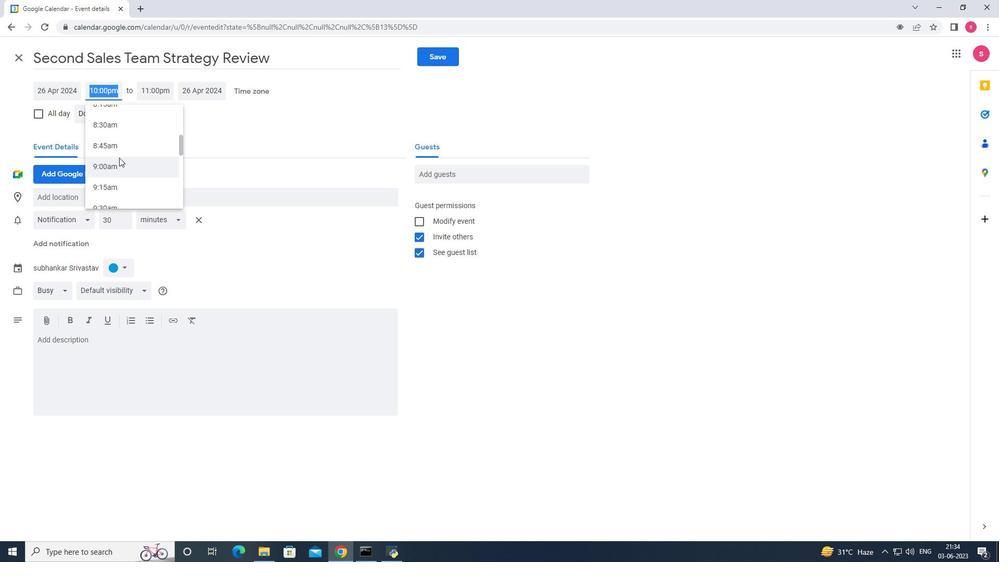 
Action: Mouse scrolled (119, 158) with delta (0, 0)
Screenshot: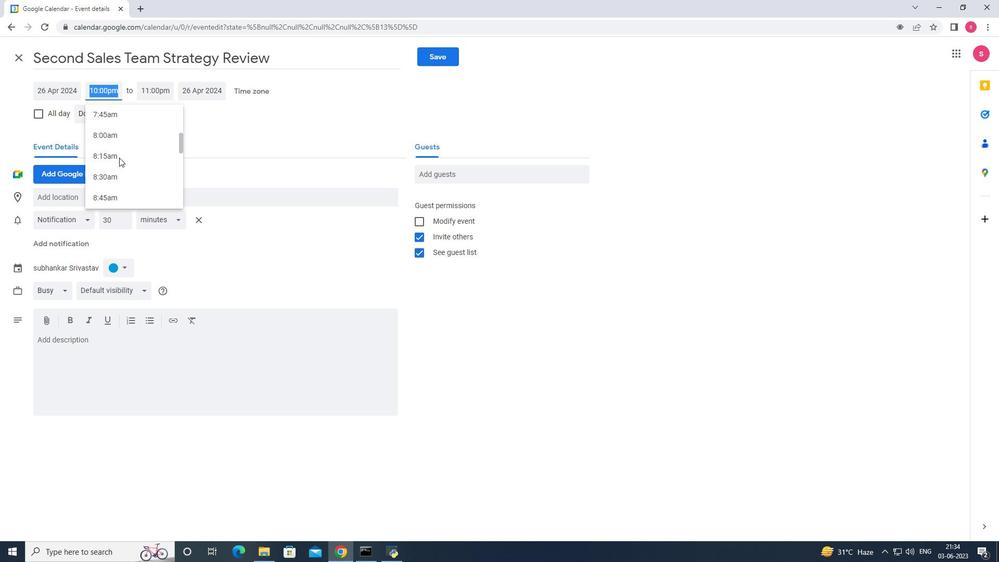 
Action: Mouse scrolled (119, 158) with delta (0, 0)
Screenshot: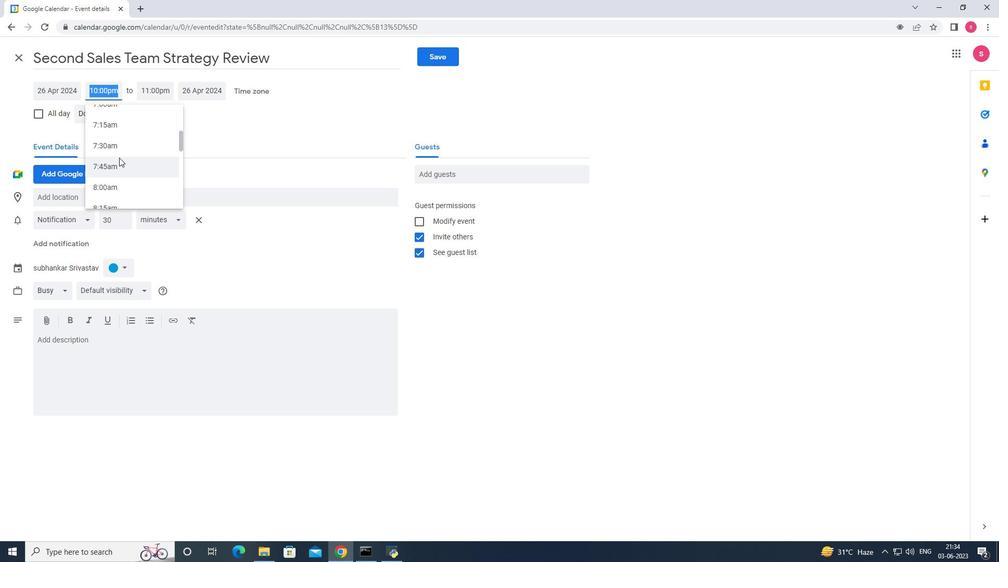 
Action: Mouse scrolled (119, 157) with delta (0, 0)
Screenshot: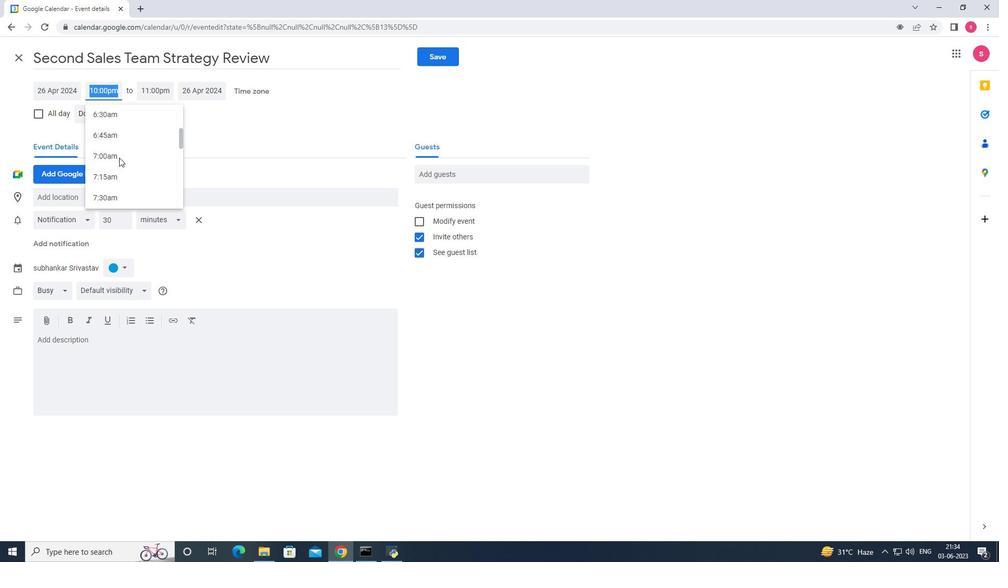 
Action: Mouse moved to (104, 150)
Screenshot: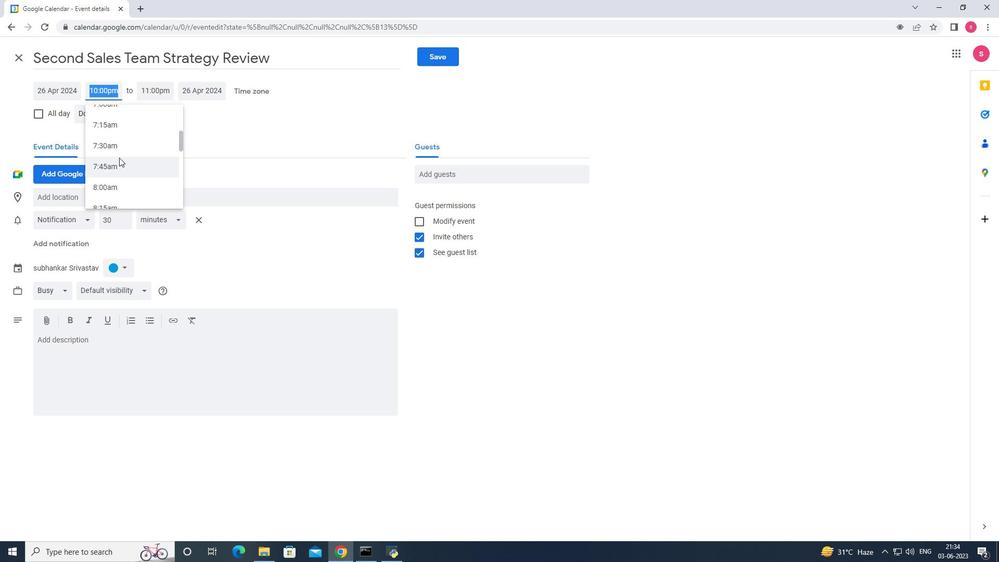 
Action: Mouse pressed left at (104, 150)
Screenshot: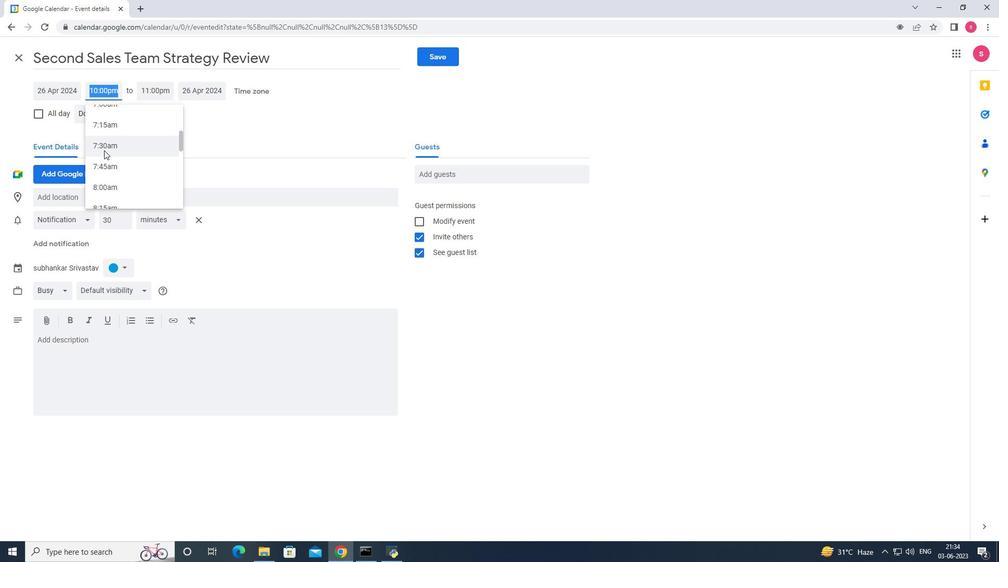 
Action: Mouse moved to (147, 93)
Screenshot: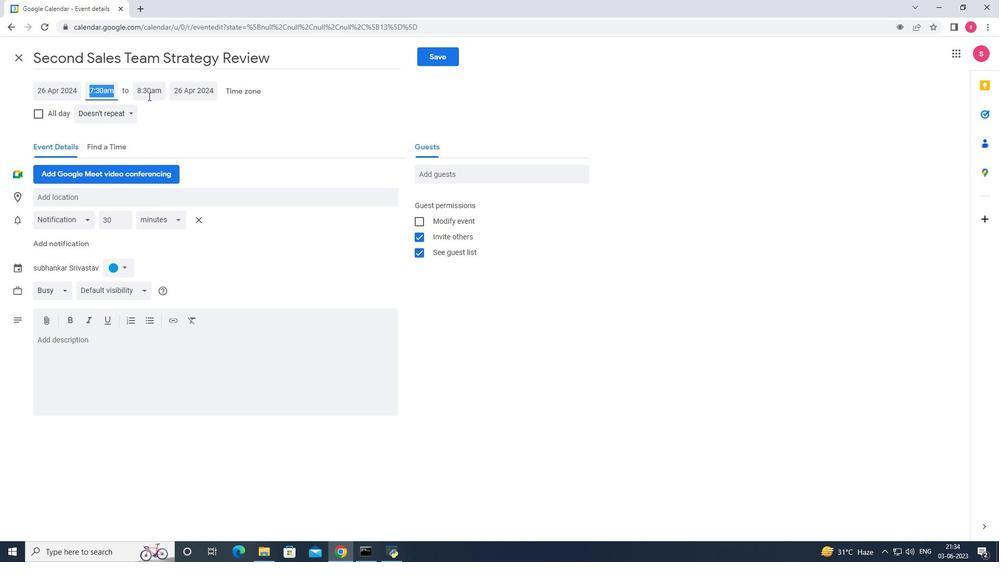 
Action: Mouse pressed left at (147, 93)
Screenshot: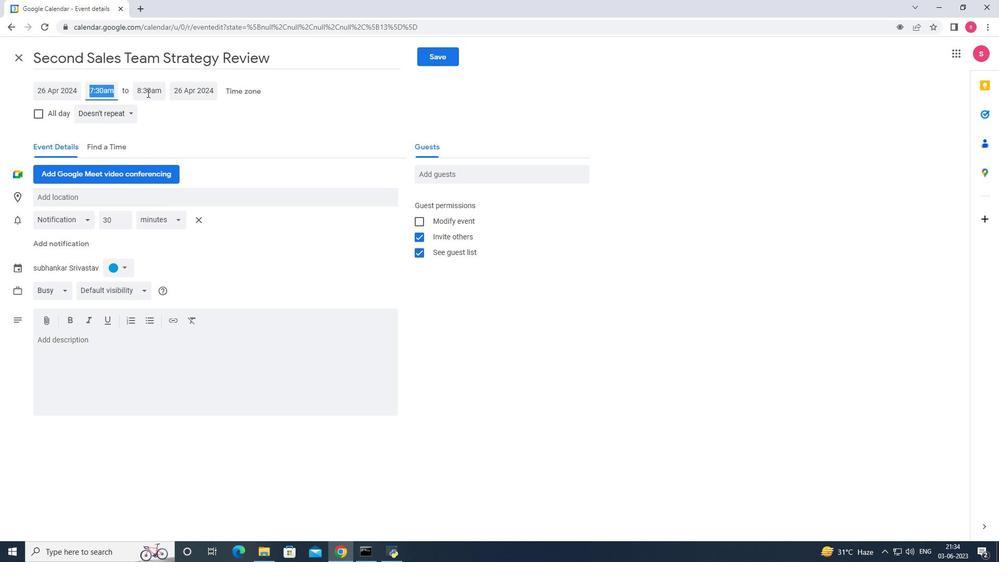 
Action: Mouse moved to (158, 153)
Screenshot: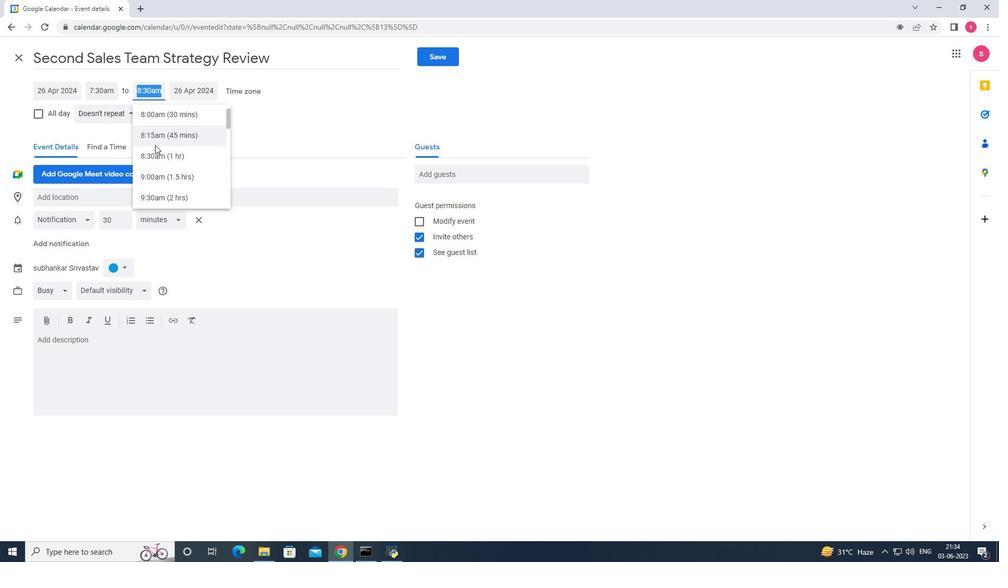 
Action: Mouse scrolled (158, 153) with delta (0, 0)
Screenshot: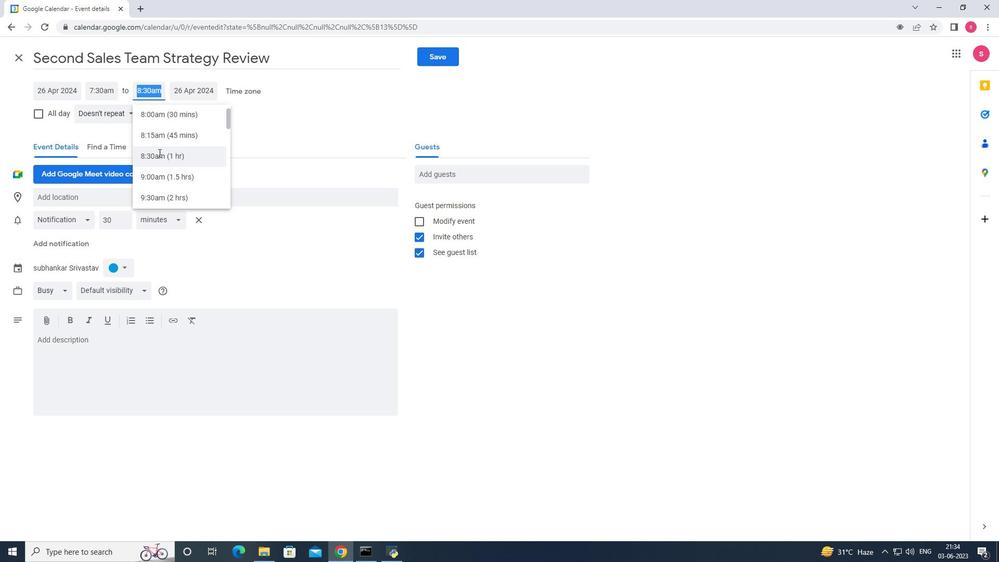 
Action: Mouse scrolled (158, 152) with delta (0, 0)
Screenshot: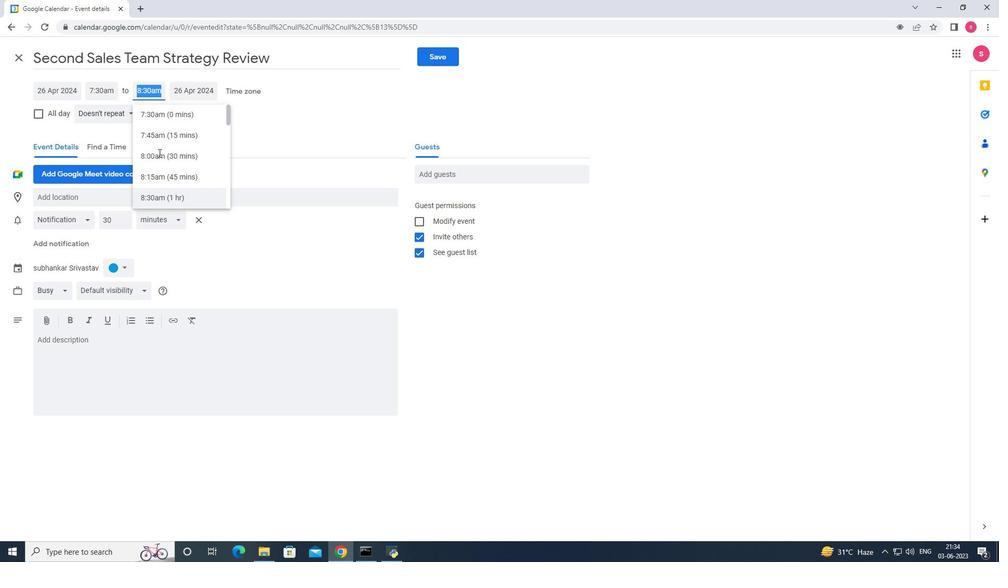 
Action: Mouse scrolled (158, 152) with delta (0, 0)
Screenshot: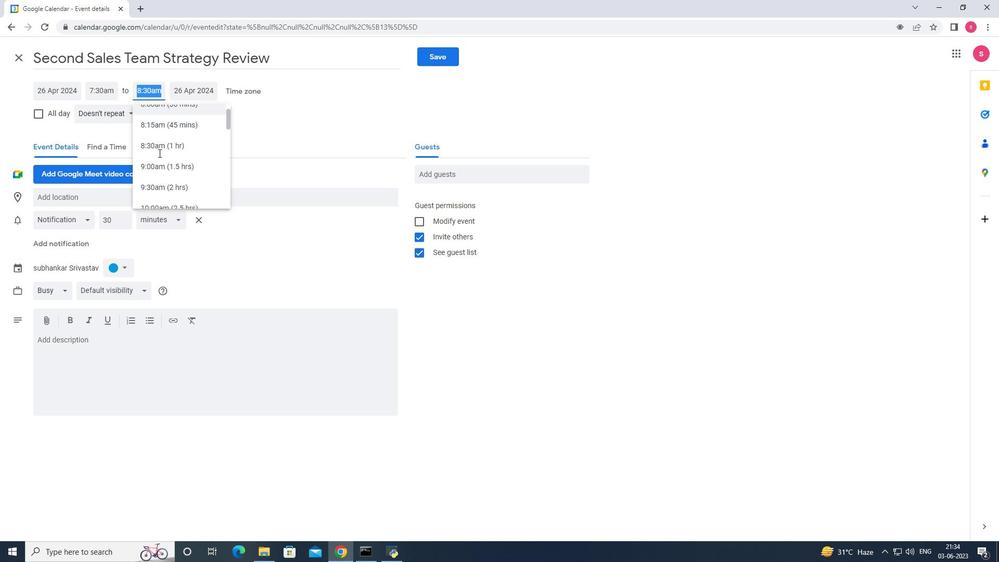
Action: Mouse moved to (163, 139)
Screenshot: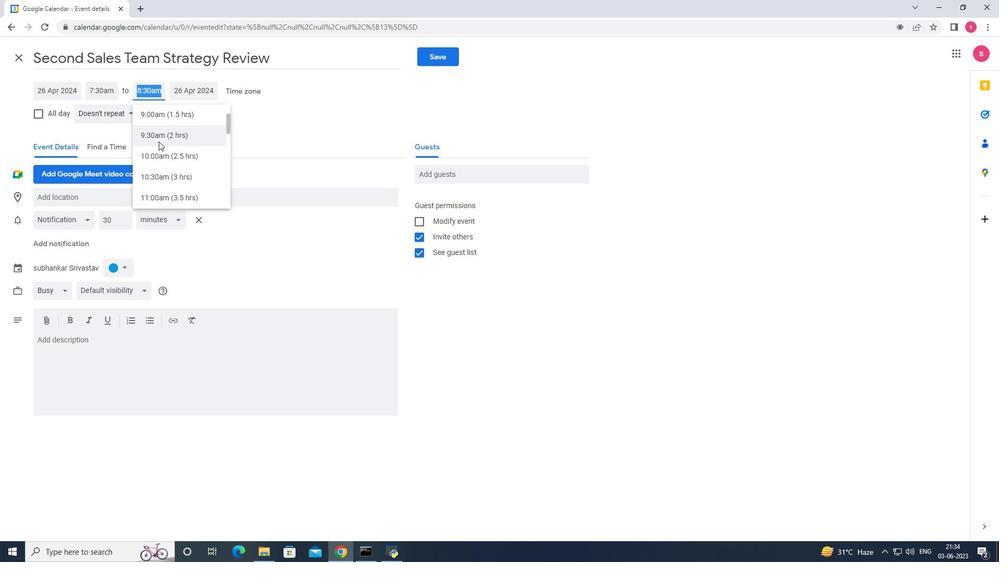
Action: Mouse pressed left at (163, 139)
Screenshot: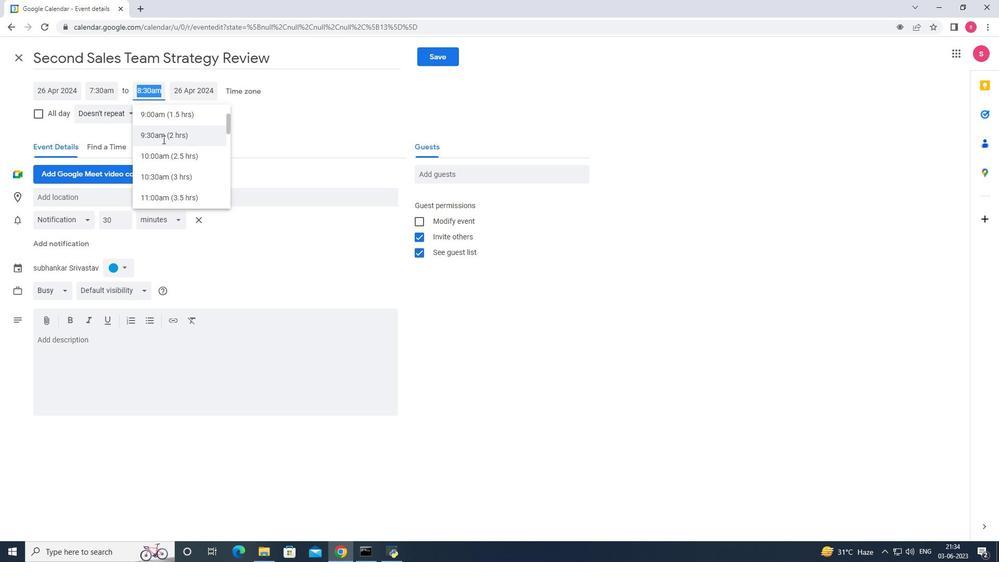 
Action: Mouse moved to (116, 350)
Screenshot: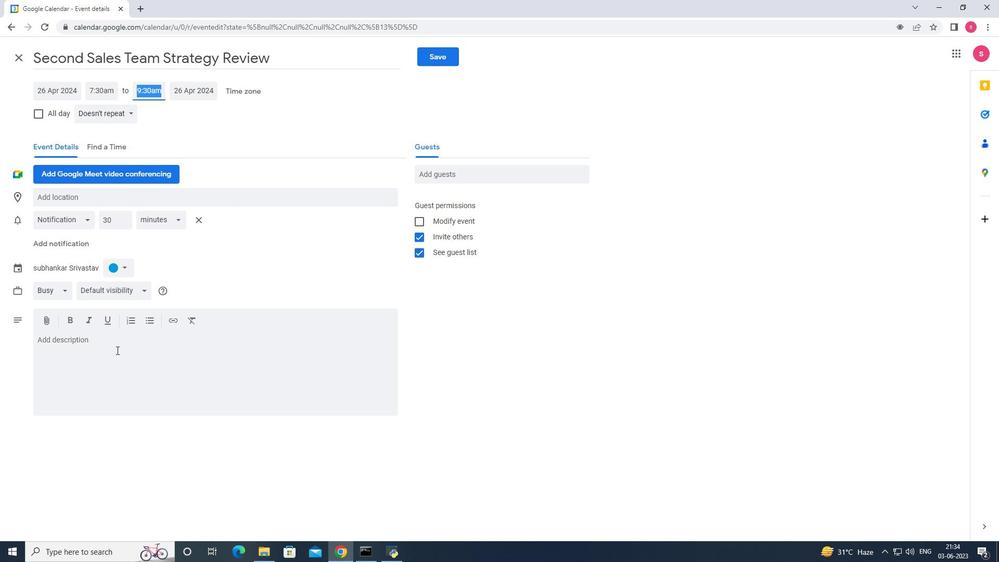 
Action: Mouse pressed left at (116, 350)
Screenshot: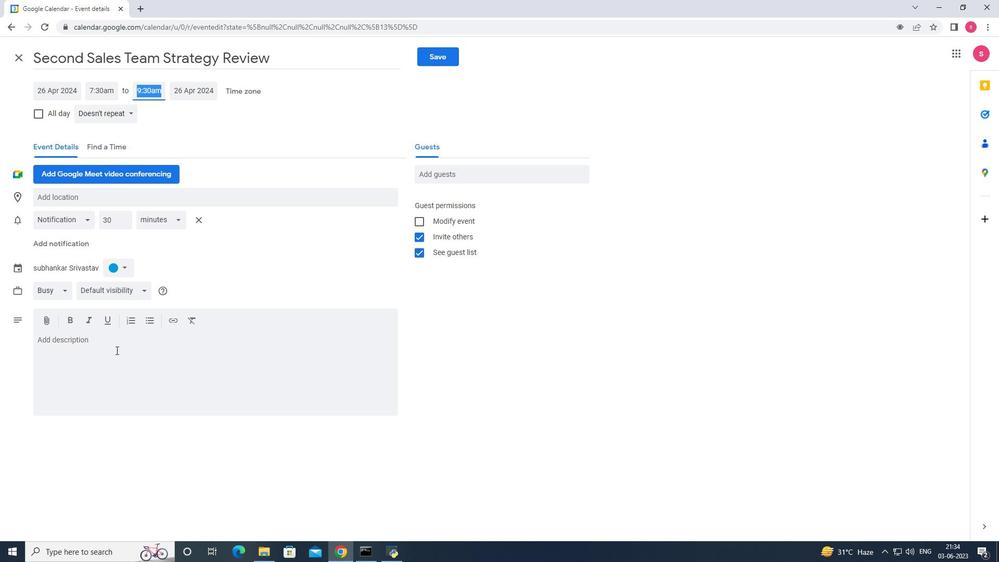 
Action: Key pressed <Key.shift_r><Key.shift_r>Regular<Key.space>check-ins<Key.space>and
Screenshot: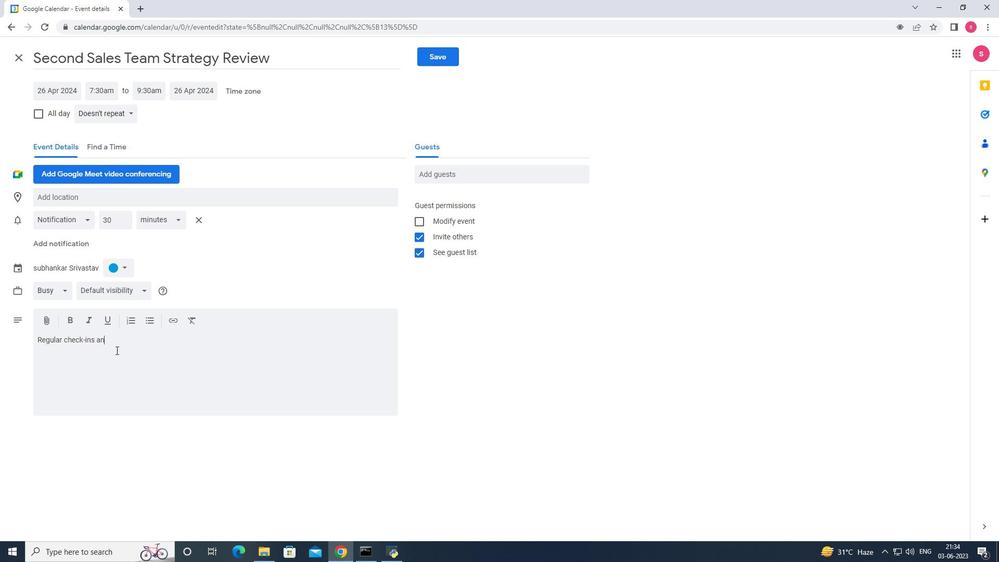 
Action: Mouse moved to (111, 343)
Screenshot: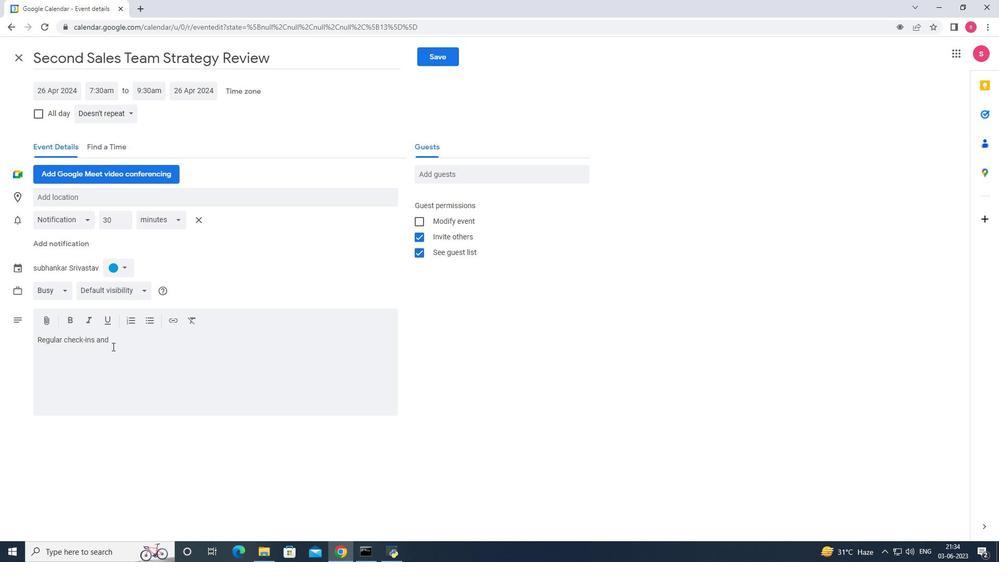 
Action: Mouse pressed left at (111, 343)
Screenshot: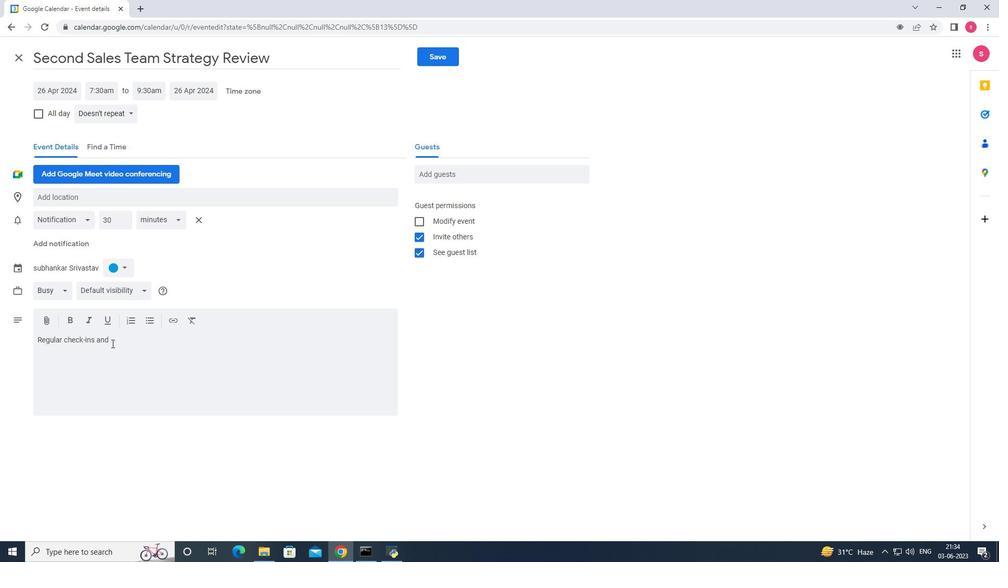 
Action: Mouse moved to (107, 345)
Screenshot: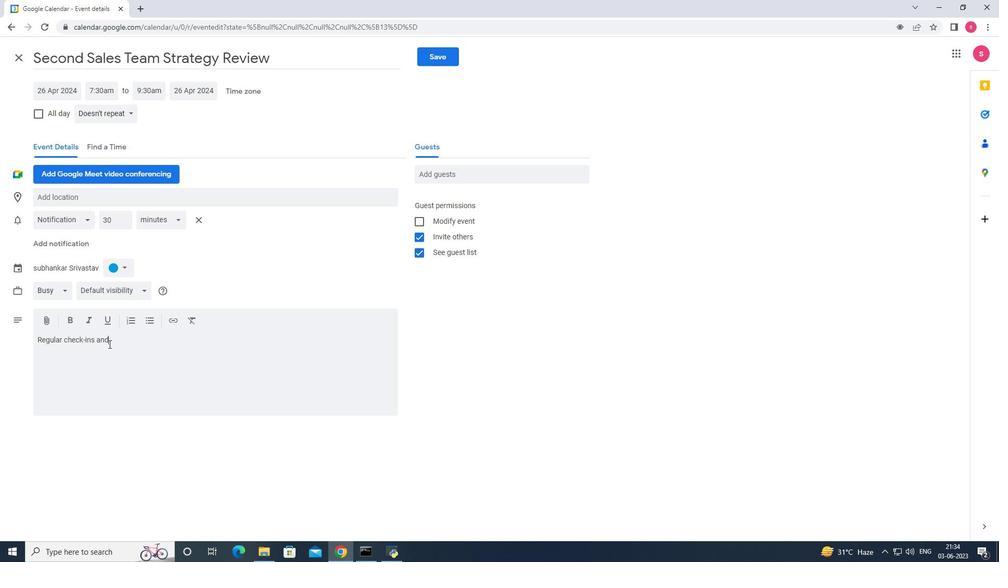 
Action: Key pressed <Key.space>progress<Key.space>reviews<Key.space>will<Key.space>be<Key.space>d<Key.backspace>sh<Key.backspace>chedules<Key.space>to<Key.space>
Screenshot: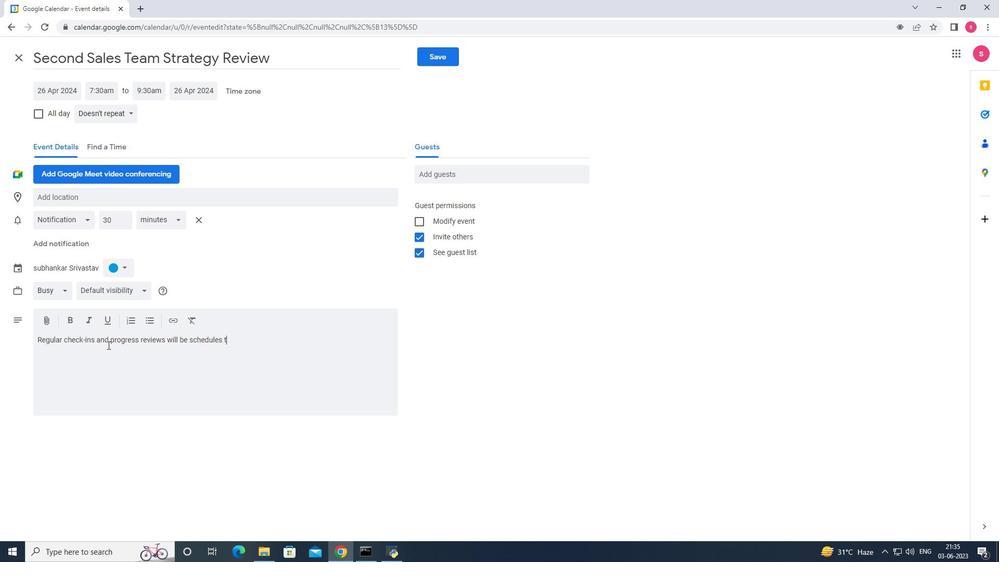 
Action: Mouse moved to (221, 340)
Screenshot: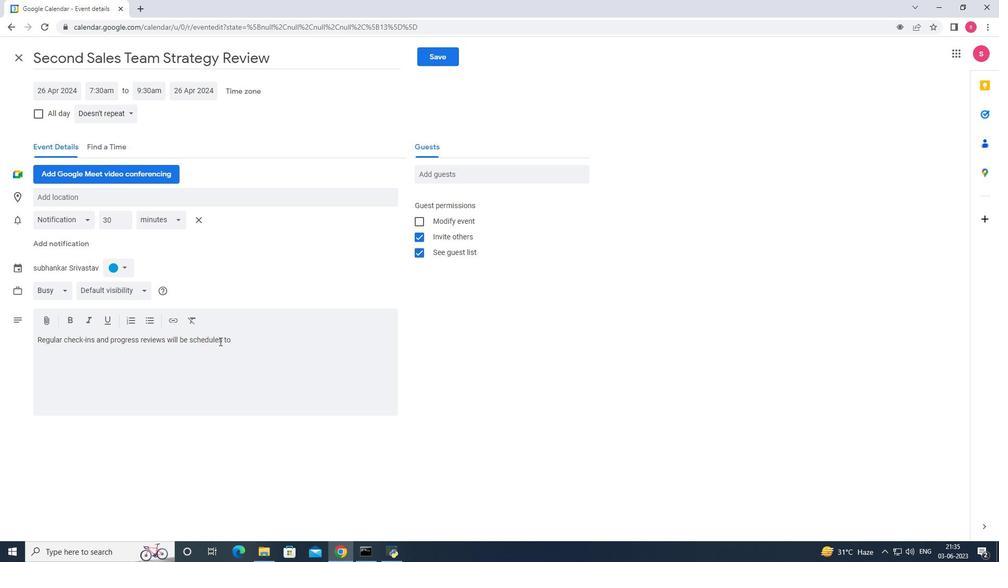 
Action: Mouse pressed left at (221, 340)
Screenshot: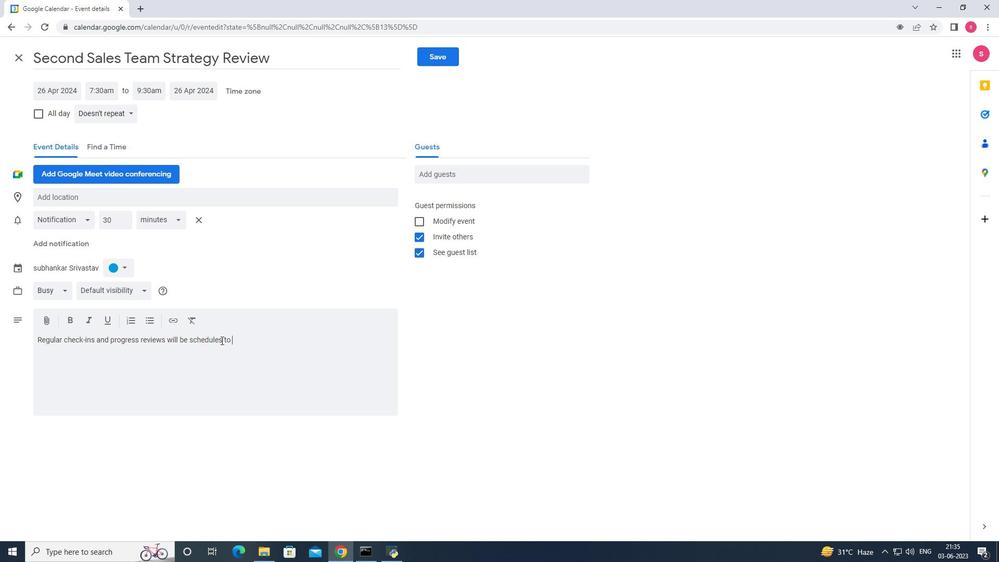 
Action: Mouse moved to (222, 340)
Screenshot: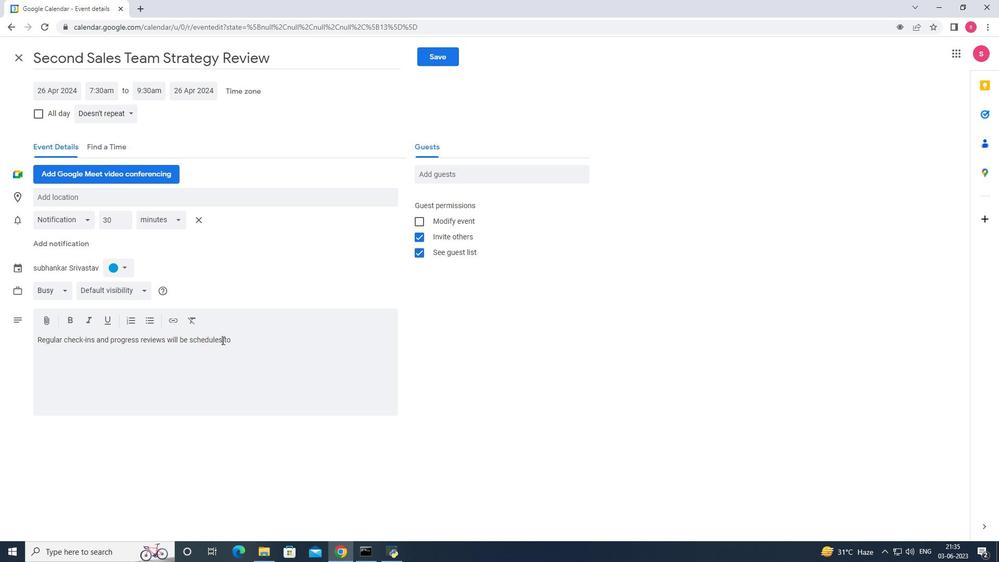 
Action: Key pressed <Key.backspace>d
Screenshot: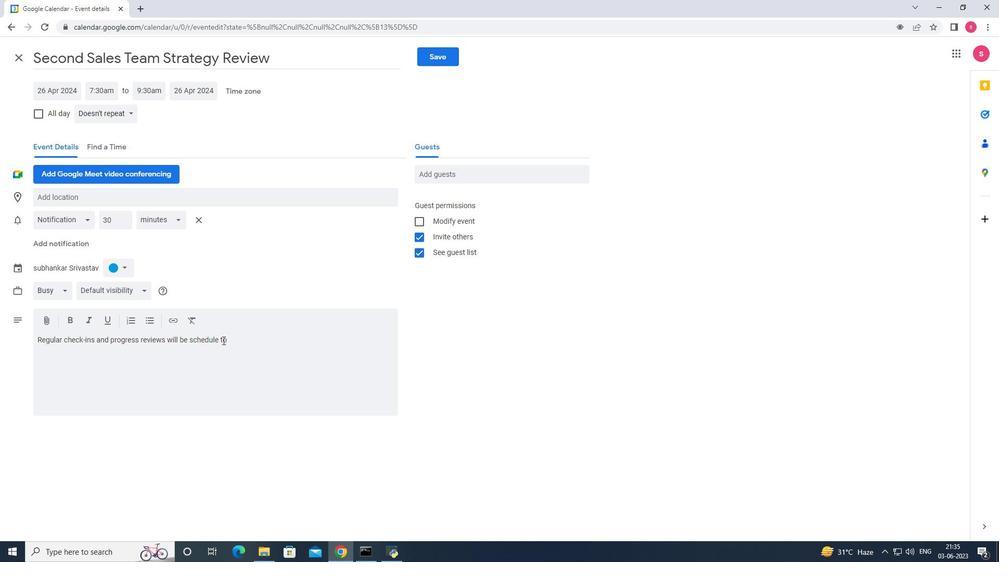 
Action: Mouse moved to (236, 339)
Screenshot: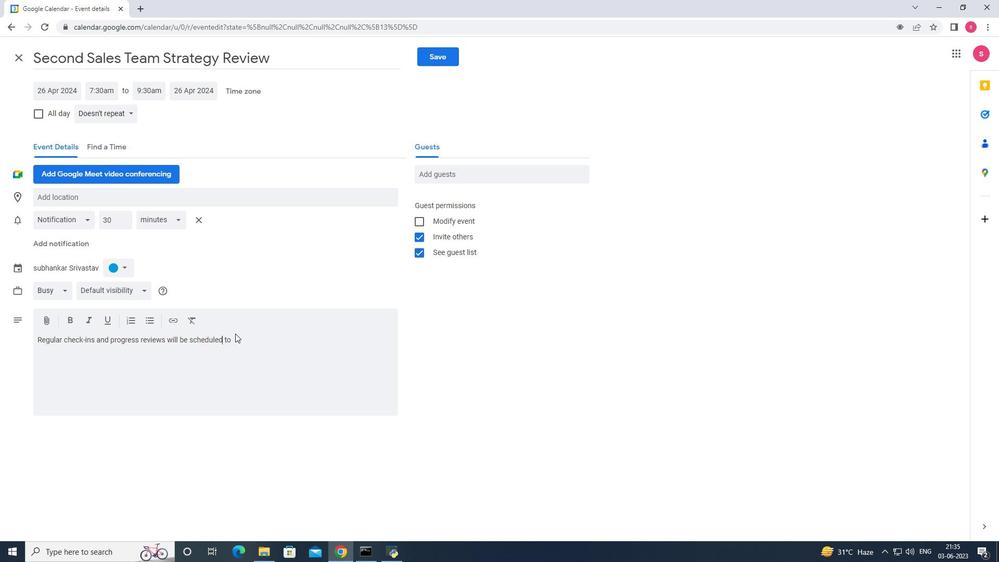 
Action: Mouse pressed left at (236, 339)
Screenshot: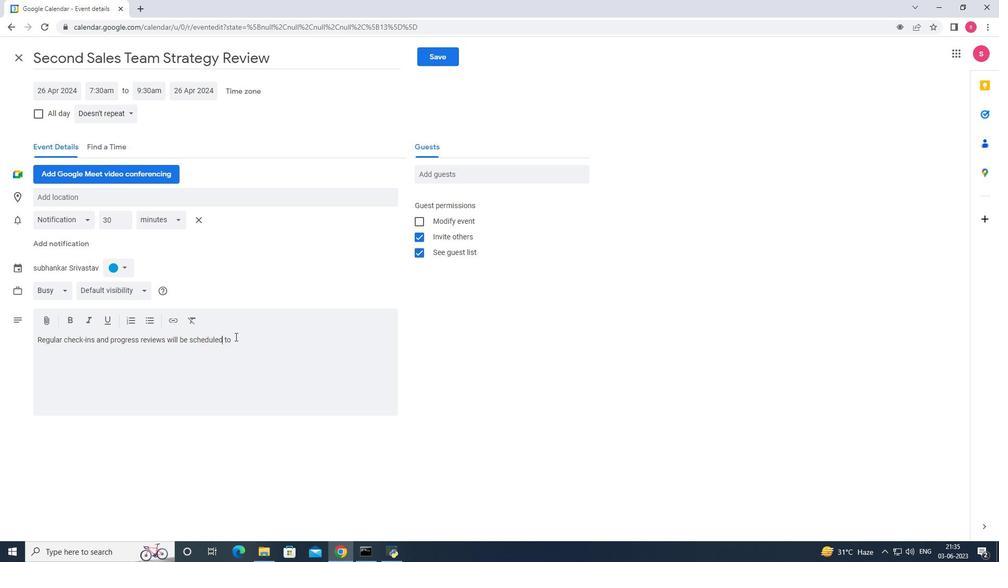 
Action: Key pressed <Key.space><Key.backspace>evaluate<Key.space>the<Key.space>emploe<Key.backspace>yee's<Key.space>progress<Key.space>and<Key.space>provide<Key.space>ongloo<Key.backspace><Key.backspace><Key.backspace>ing<Key.space><Key.backspace><Key.backspace><Key.backspace><Key.backspace><Key.backspace>going<Key.space>feedback<Key.space><Key.backspace>.<Key.space><Key.shift_r>These<Key.space>discussions<Key.space>will<Key.space>allow<Key.space>for<Key.space>e<Key.backspace>adjustments<Key.space>to<Key.space>the<Key.space>action<Key.space>plam<Key.space><Key.backspace><Key.backspace>n<Key.space>if<Key.space>neende<Key.backspace><Key.backspace><Key.backspace>ded<Key.space>and<Key.space>provic<Key.backspace>dw<Key.backspace>de<Key.backspace><Key.backspace>e<Key.space>encouragement<Key.space>and<Key.space>supor<Key.backspace><Key.backspace>port<Key.space>to<Key.space>the<Key.space>employee<Key.space><Key.backspace>.<Key.space>
Screenshot: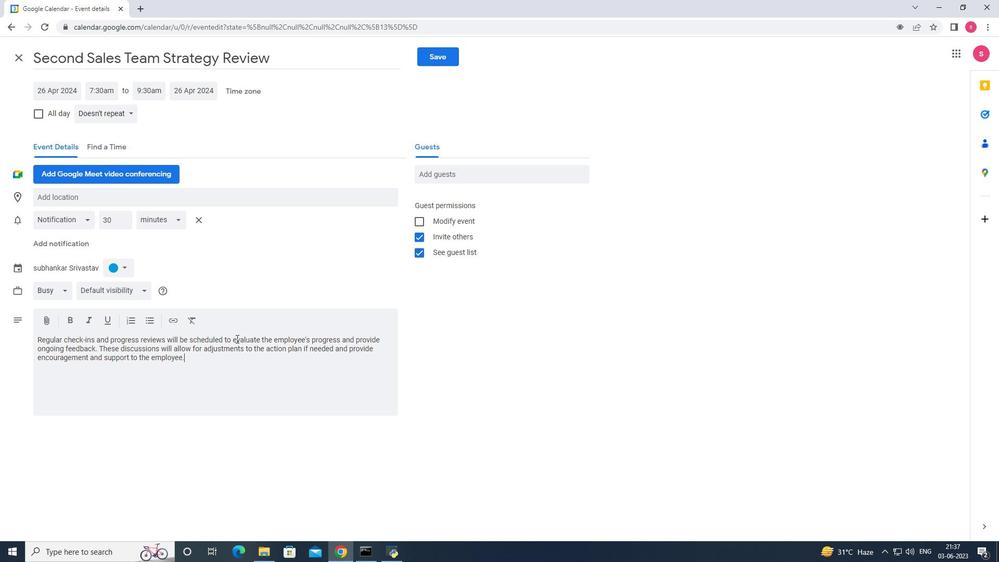 
Action: Mouse moved to (126, 265)
Screenshot: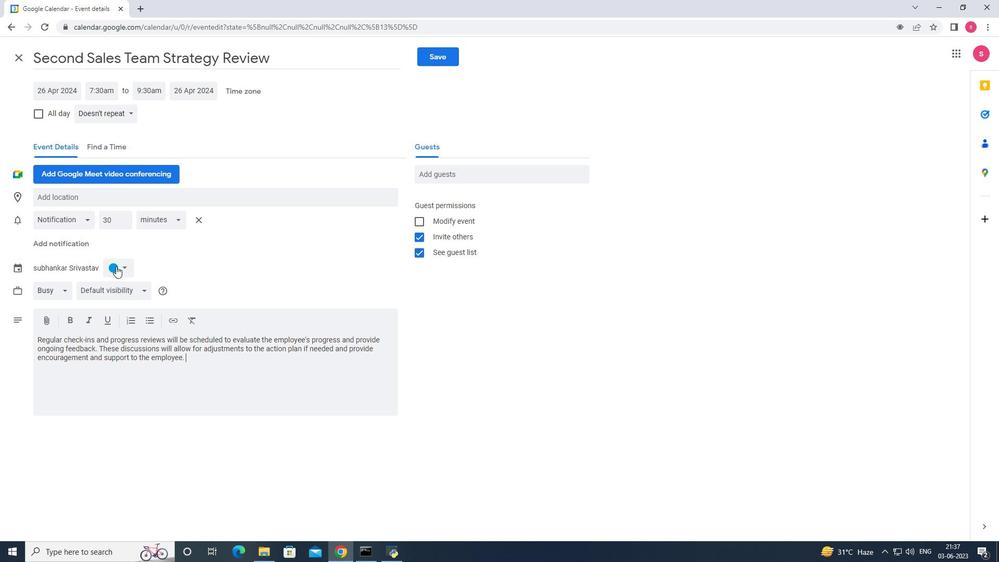 
Action: Mouse pressed left at (126, 265)
Screenshot: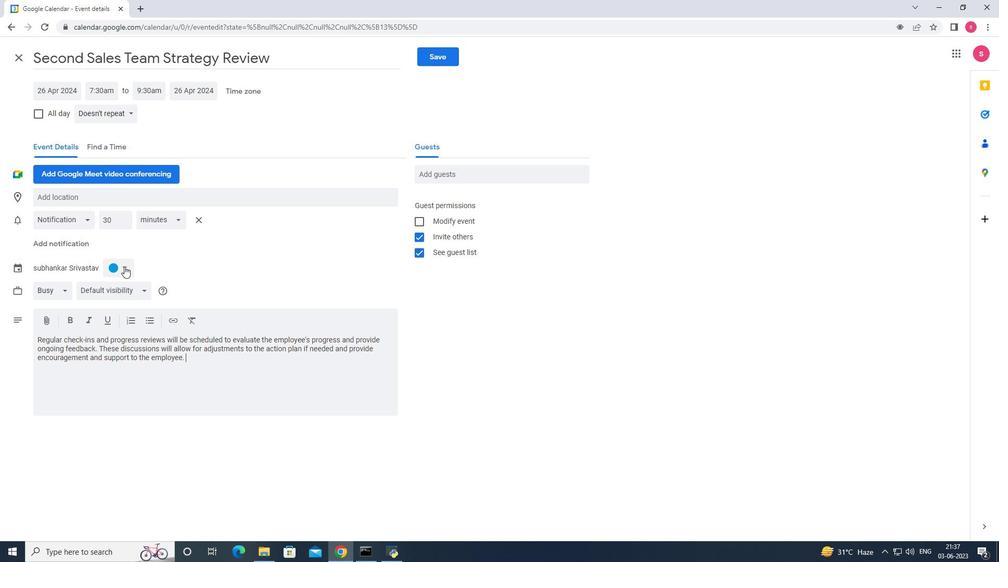 
Action: Mouse moved to (111, 327)
Screenshot: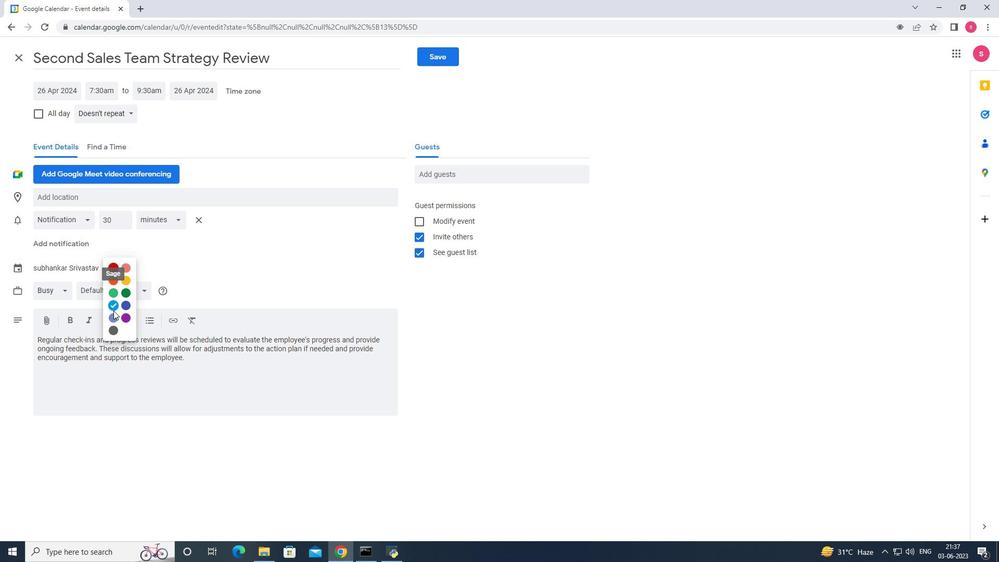 
Action: Mouse pressed left at (111, 327)
Screenshot: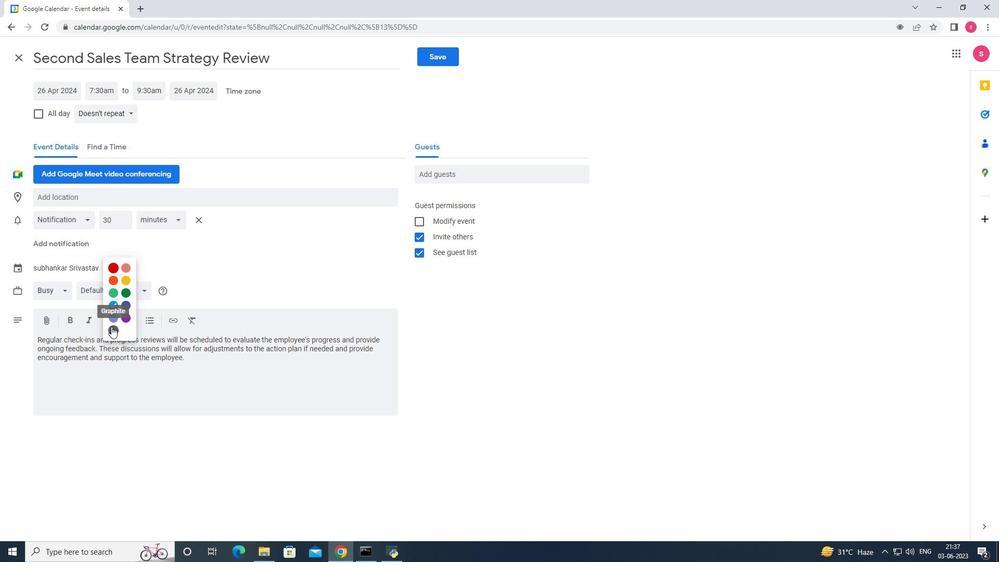 
Action: Mouse moved to (117, 189)
Screenshot: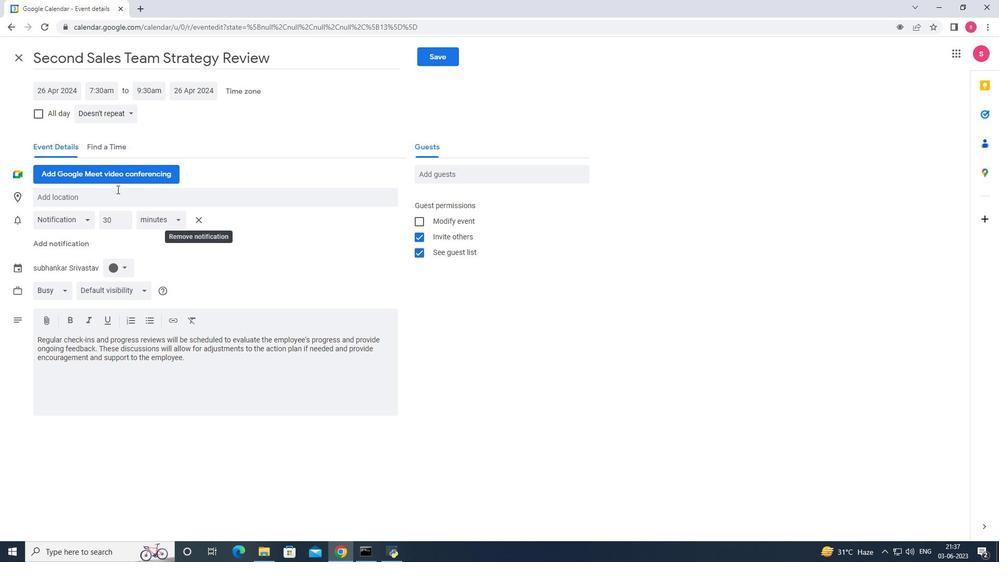 
Action: Mouse pressed left at (117, 189)
Screenshot: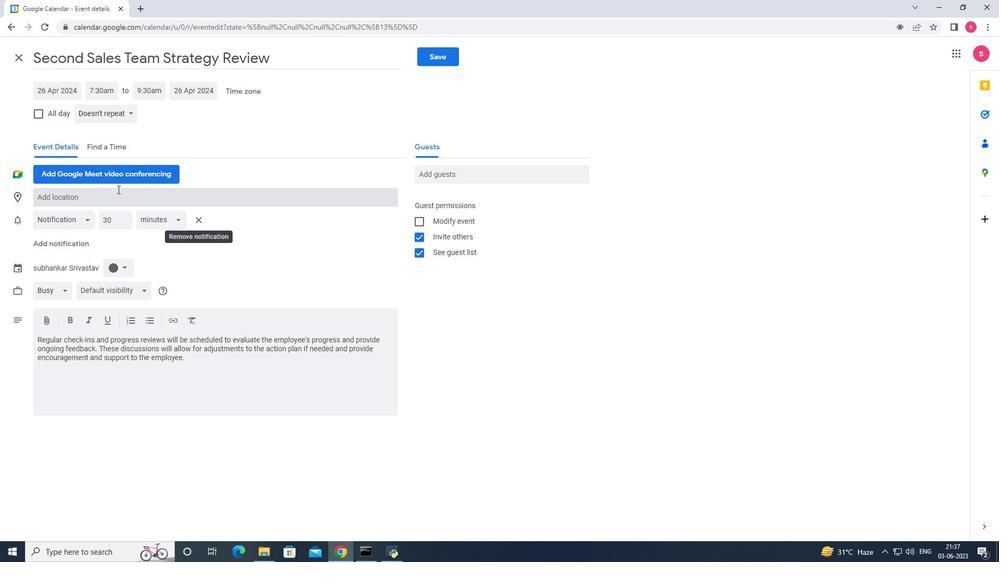 
Action: Mouse moved to (123, 193)
Screenshot: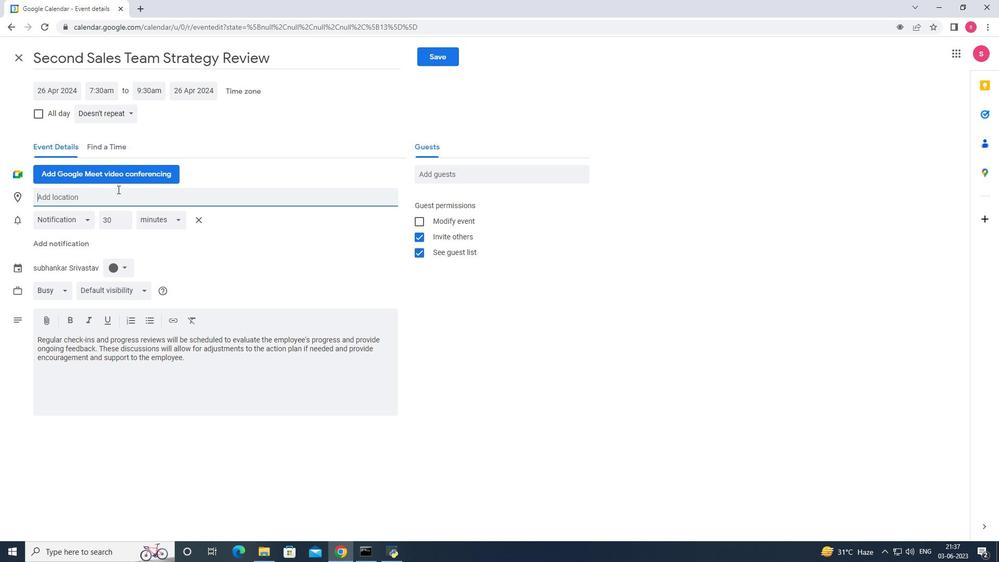 
Action: Key pressed <Key.shift>Belrg<Key.backspace><Key.backspace>grade,<Key.space>se
Screenshot: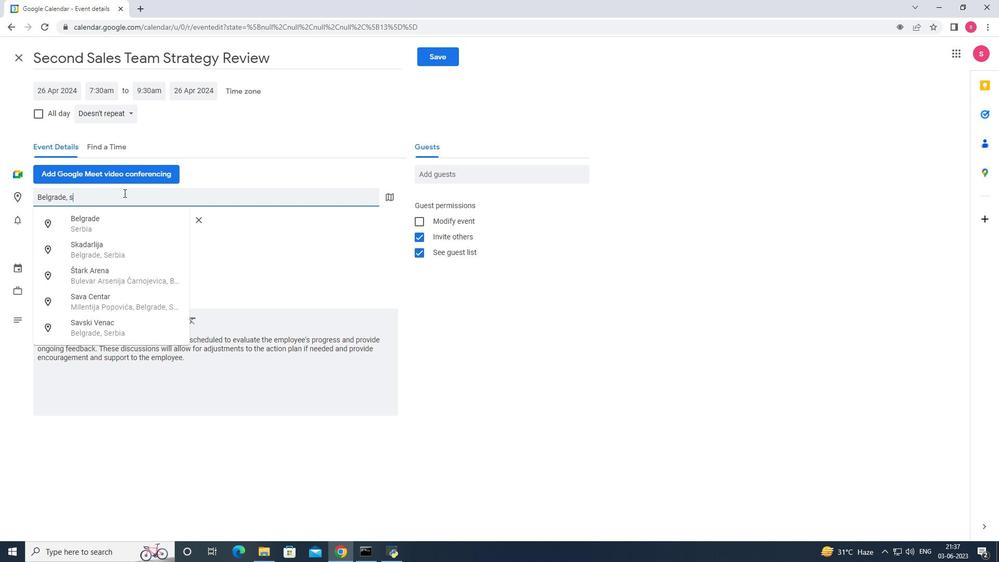 
Action: Mouse moved to (123, 228)
Screenshot: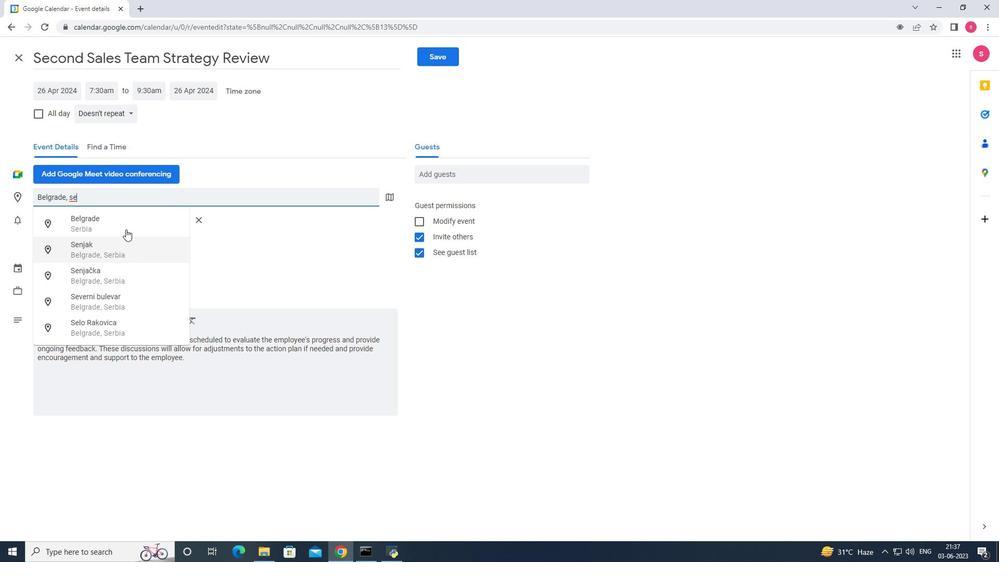 
Action: Mouse pressed left at (123, 228)
Screenshot: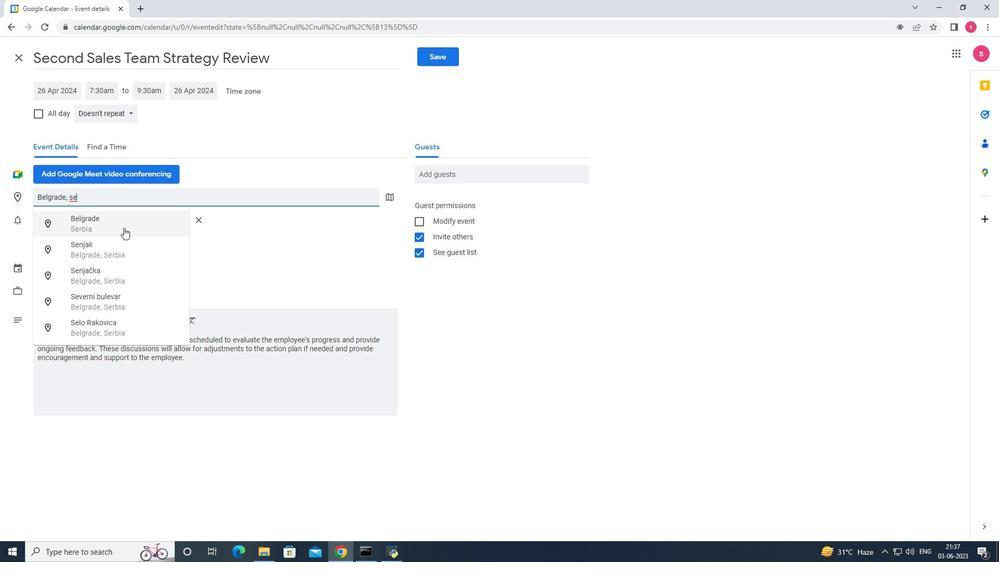 
Action: Mouse moved to (117, 110)
Screenshot: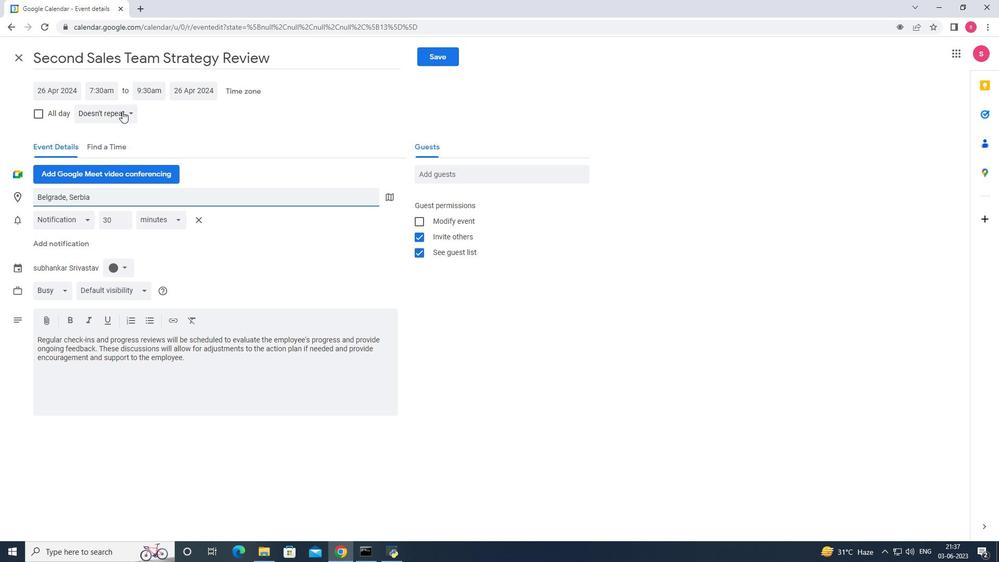 
Action: Mouse pressed left at (117, 110)
Screenshot: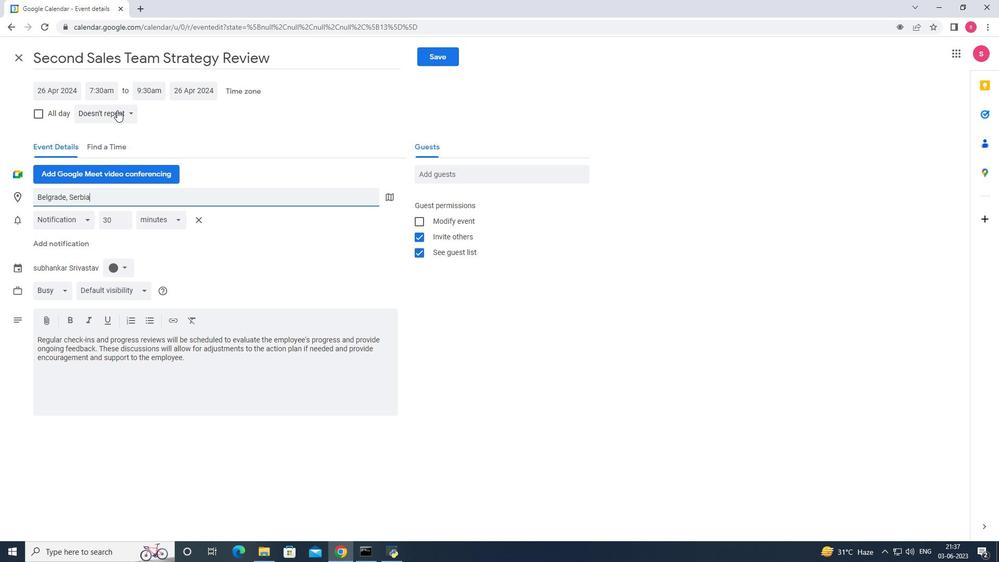 
Action: Mouse moved to (113, 135)
Screenshot: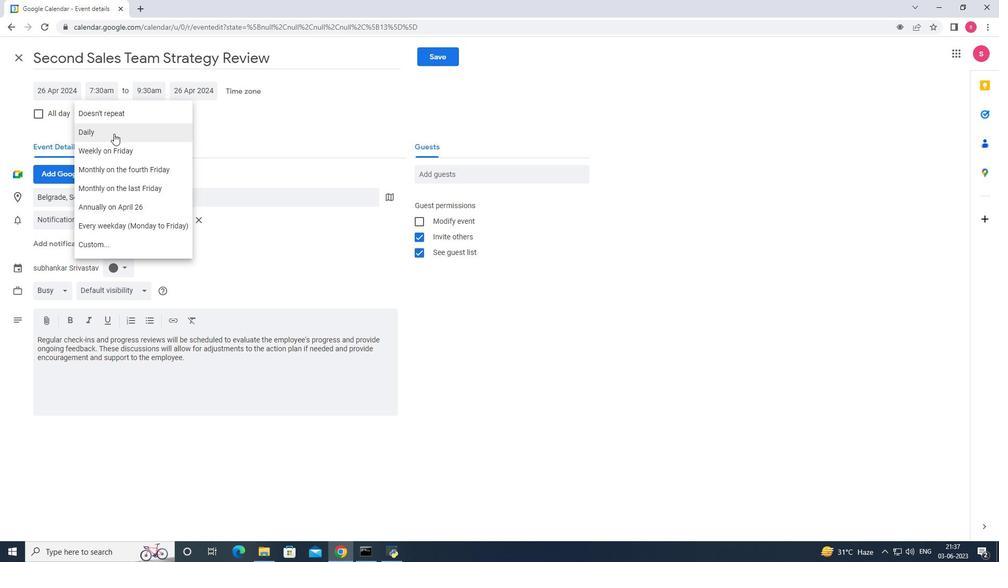 
Action: Mouse pressed left at (113, 135)
Screenshot: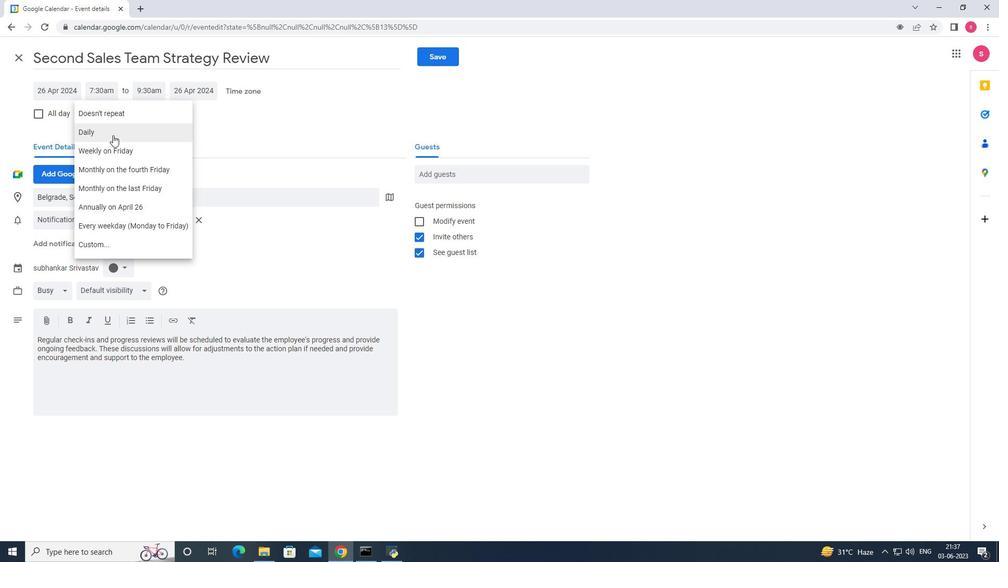 
Action: Mouse moved to (429, 176)
Screenshot: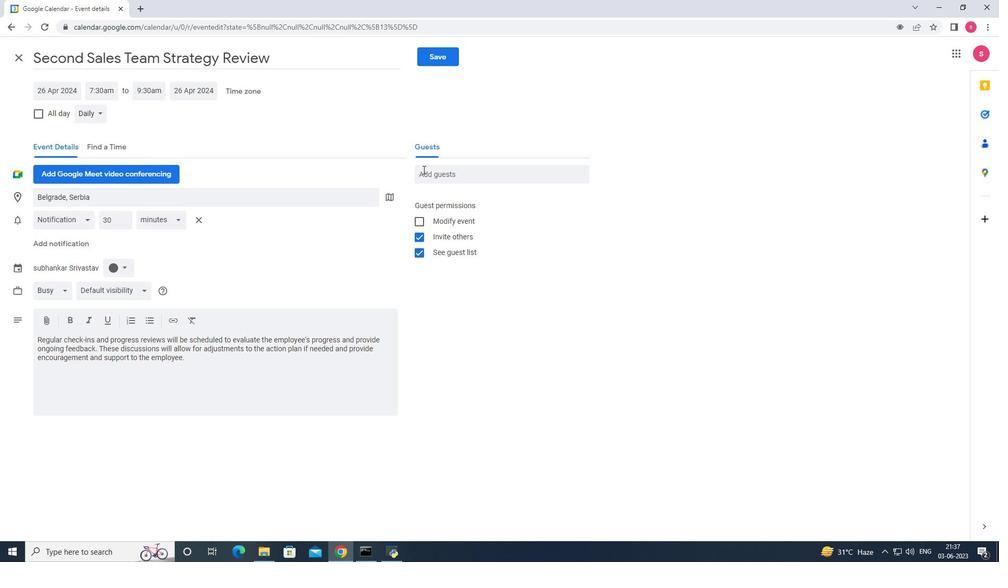 
Action: Mouse pressed left at (429, 176)
Screenshot: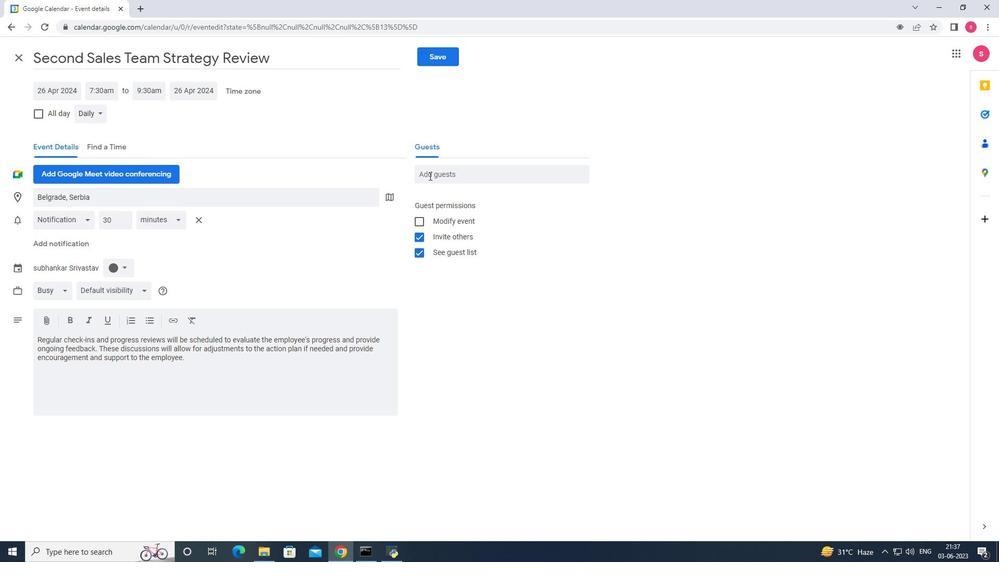 
Action: Key pressed softage.
Screenshot: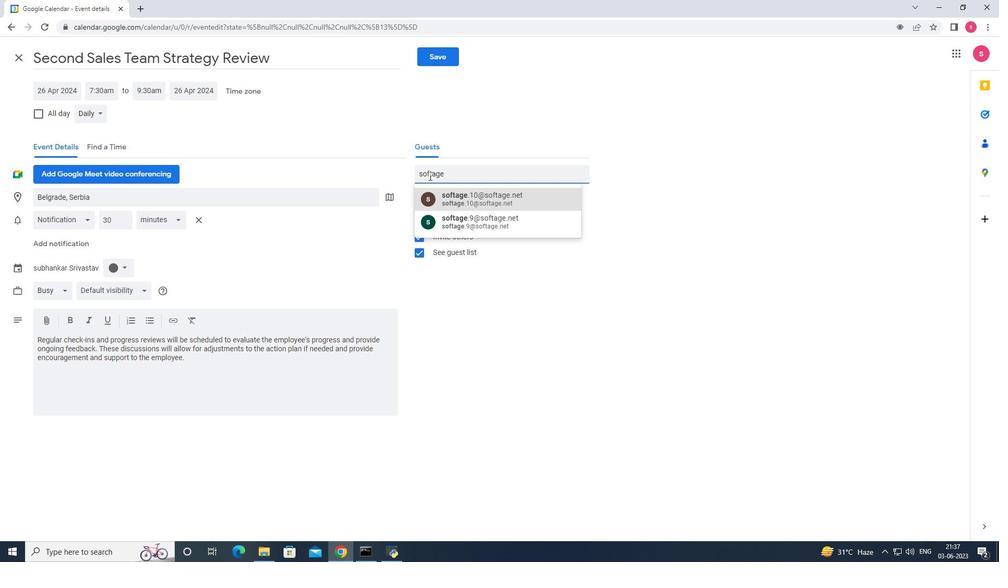 
Action: Mouse moved to (619, 86)
Screenshot: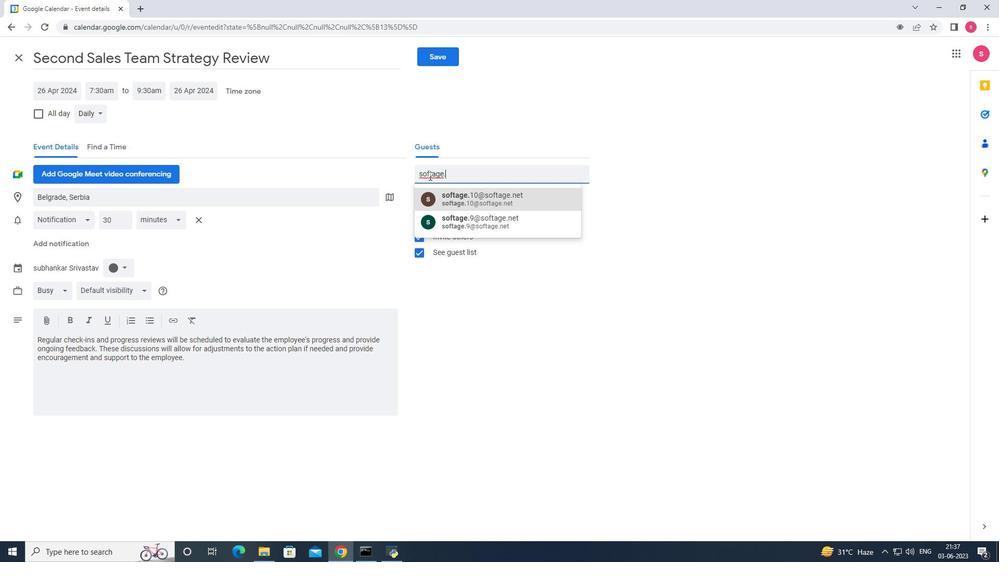 
Action: Key pressed 4s<Key.backspace><Key.shift>@softage,<Key.backspace>,<Key.backspace>.<Key.space><Key.backspace>b<Key.backspace>net
Screenshot: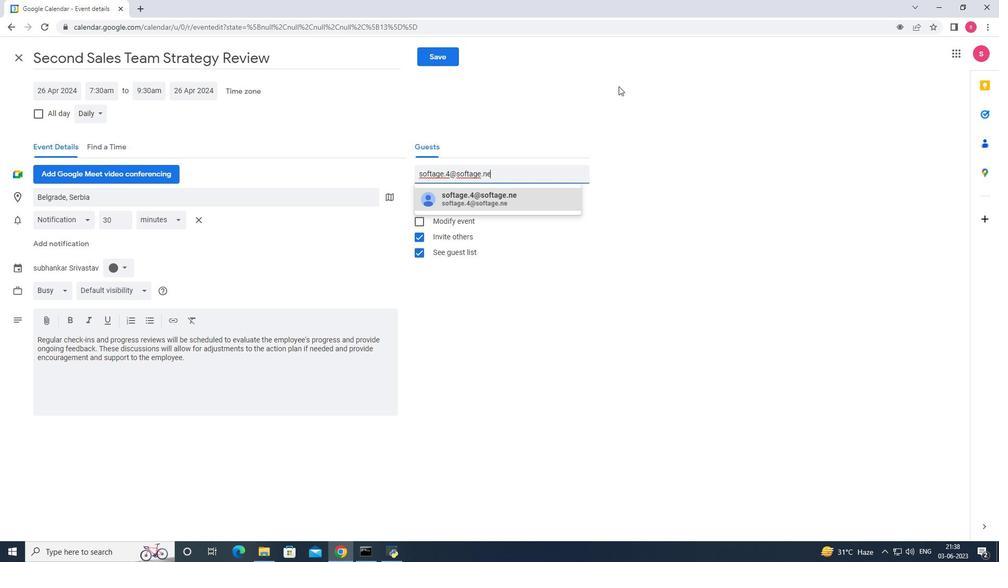 
Action: Mouse moved to (496, 201)
Screenshot: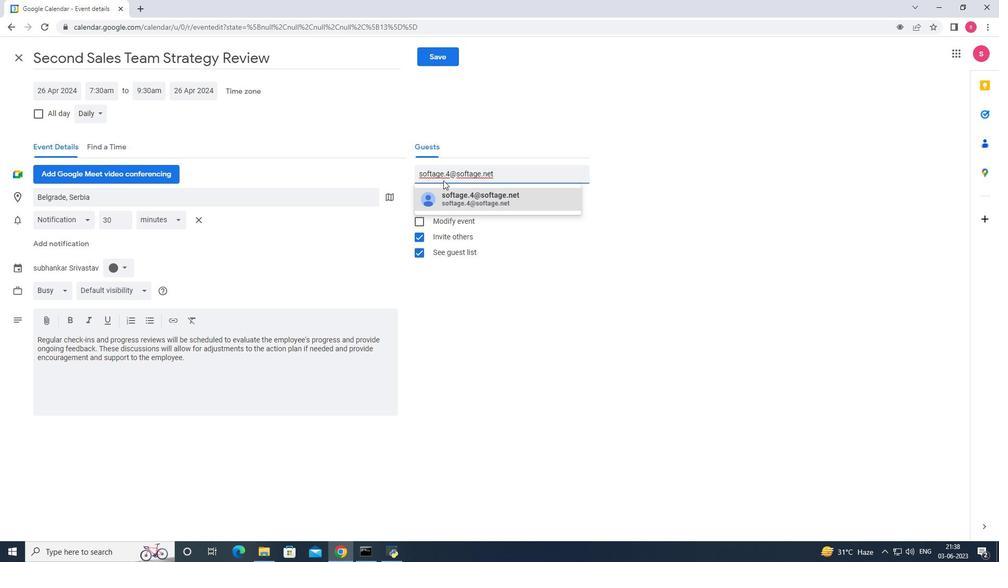 
Action: Mouse pressed left at (496, 201)
Screenshot: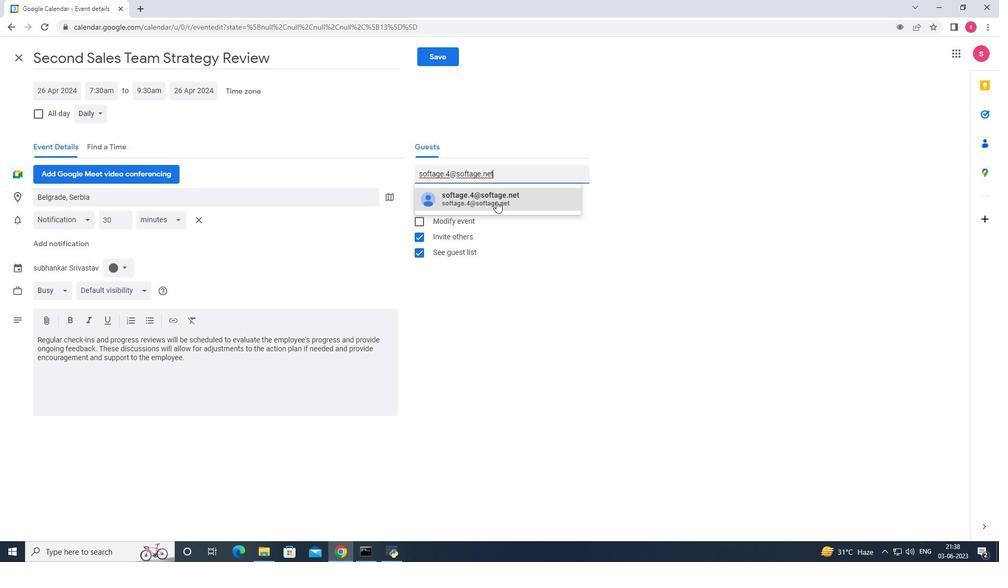 
Action: Mouse moved to (459, 174)
Screenshot: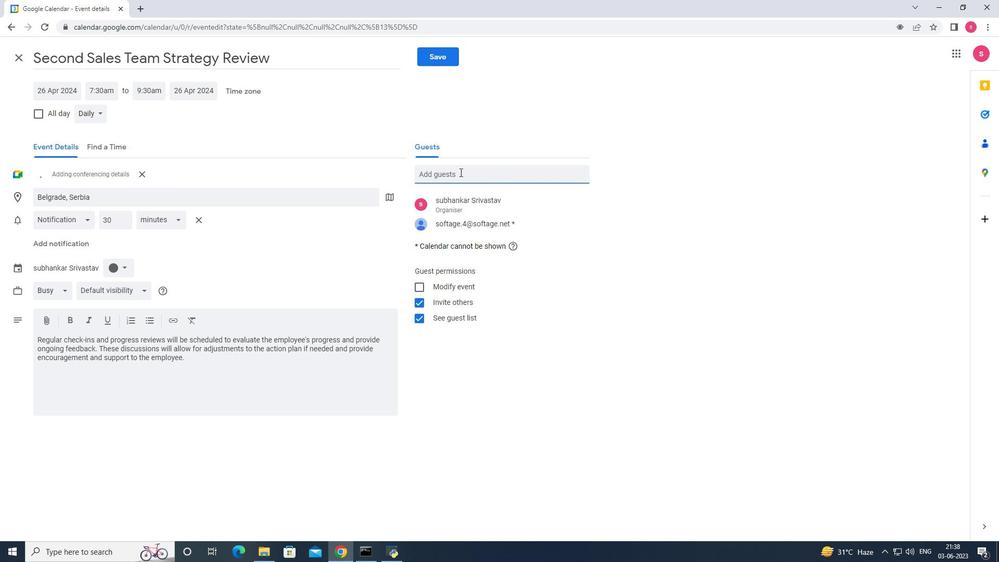 
Action: Mouse pressed left at (459, 174)
Screenshot: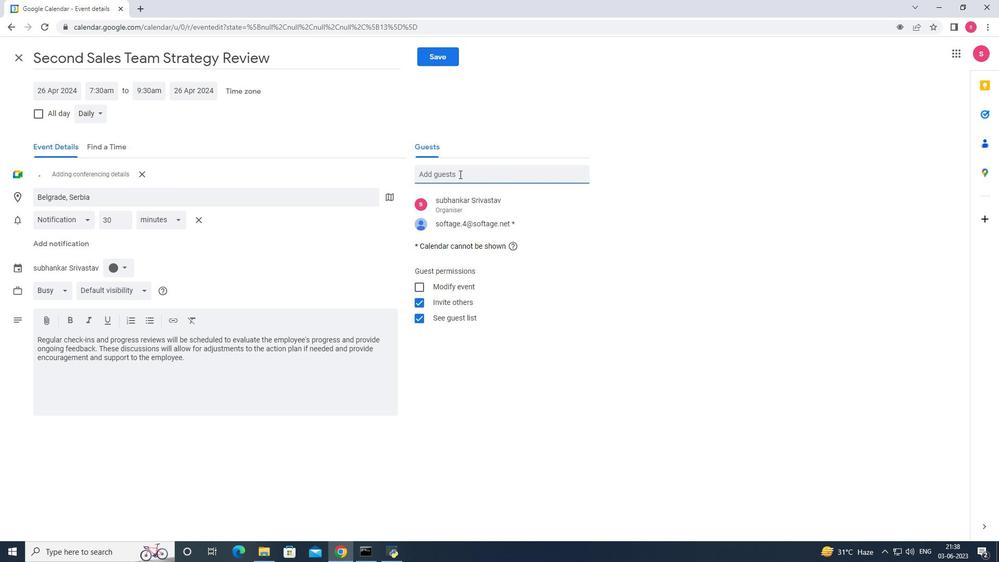 
Action: Key pressed softage.,<Key.backspace>
Screenshot: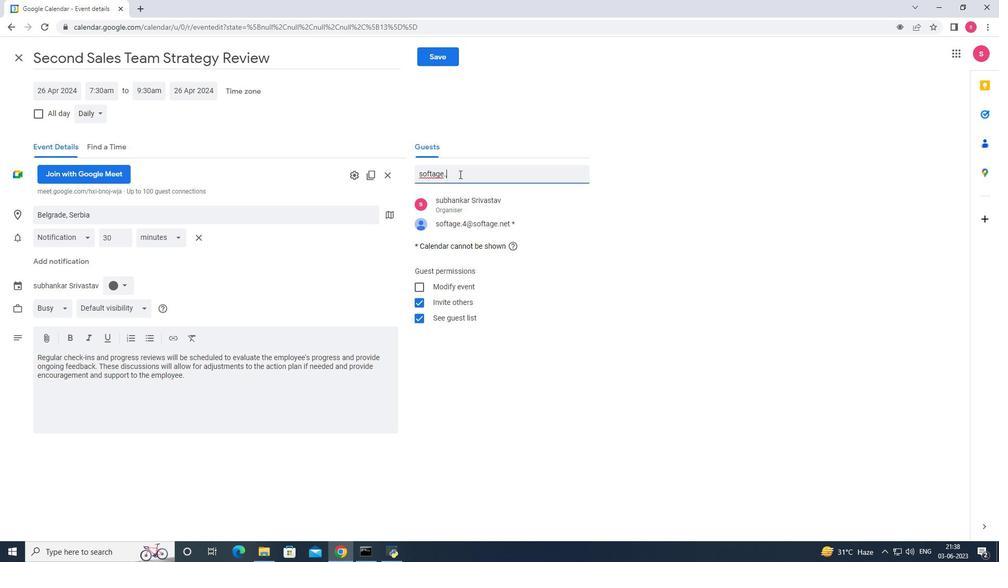 
Action: Mouse moved to (494, 285)
Screenshot: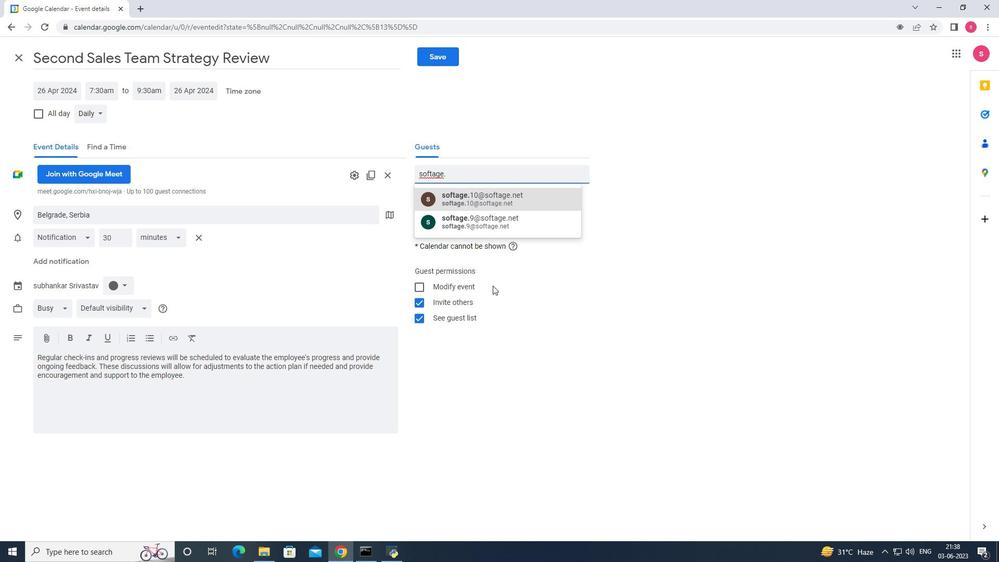 
Action: Mouse pressed left at (494, 285)
Screenshot: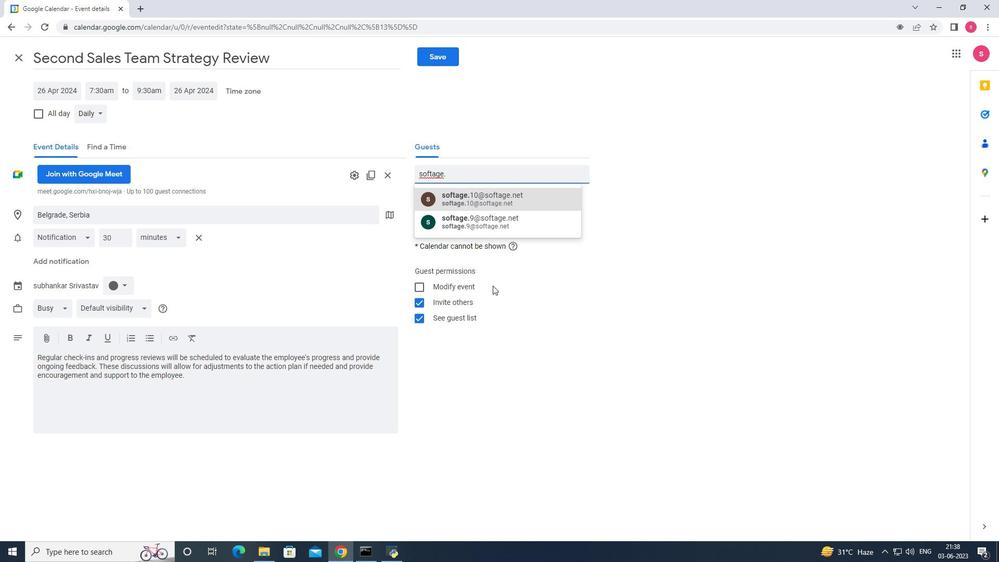 
Action: Mouse moved to (768, 561)
Screenshot: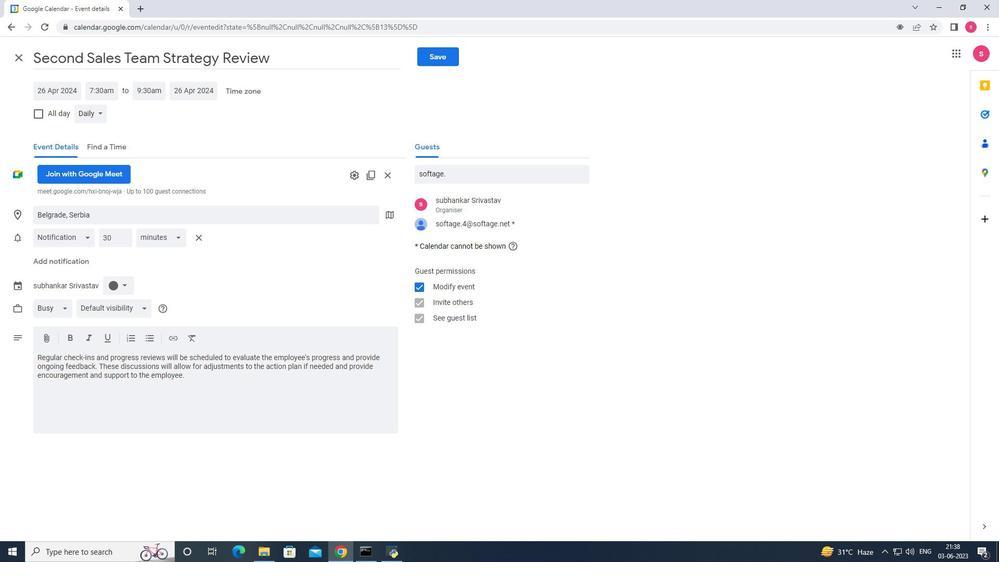 
Action: Key pressed 5
Screenshot: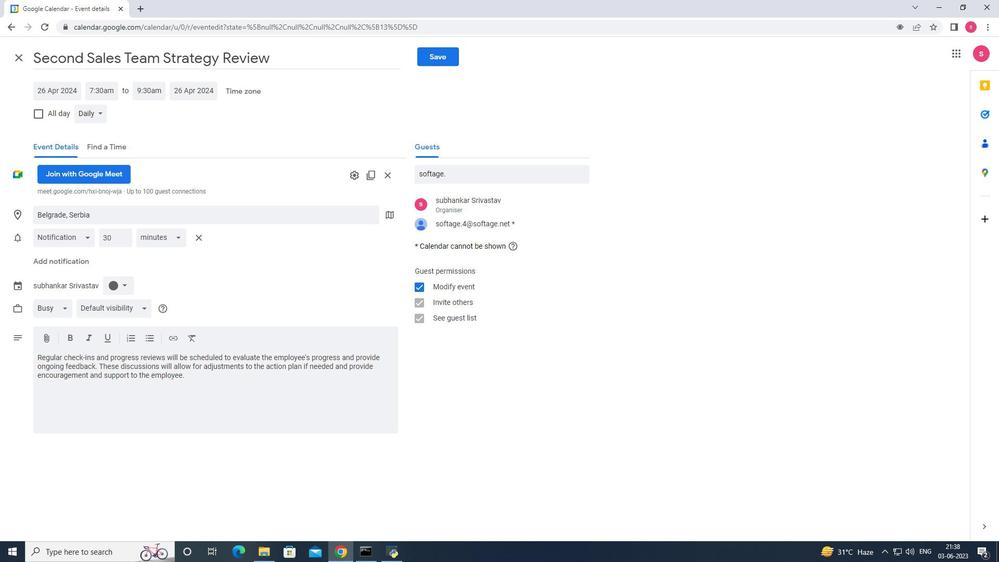 
Action: Mouse moved to (482, 178)
Screenshot: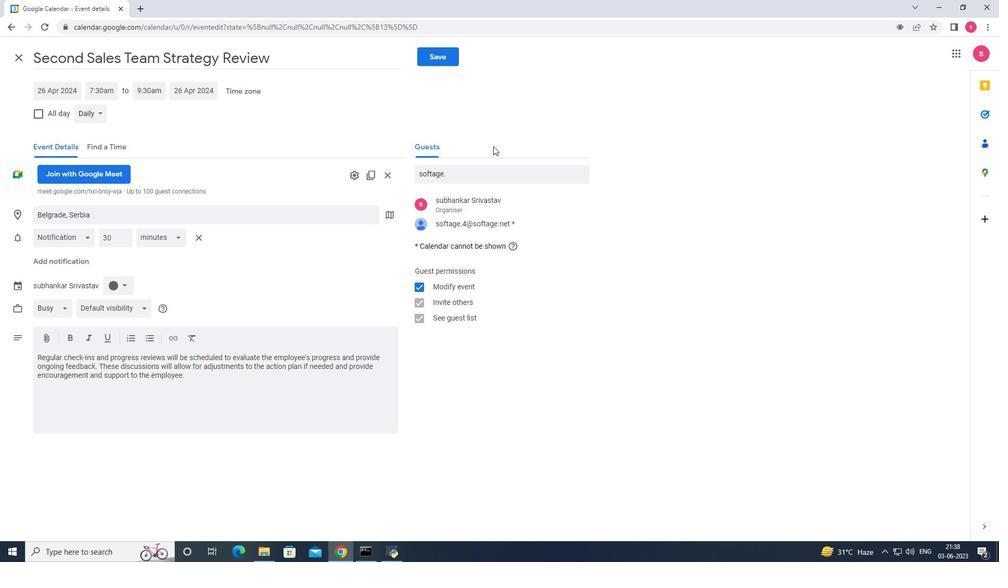 
Action: Mouse pressed left at (482, 178)
Screenshot: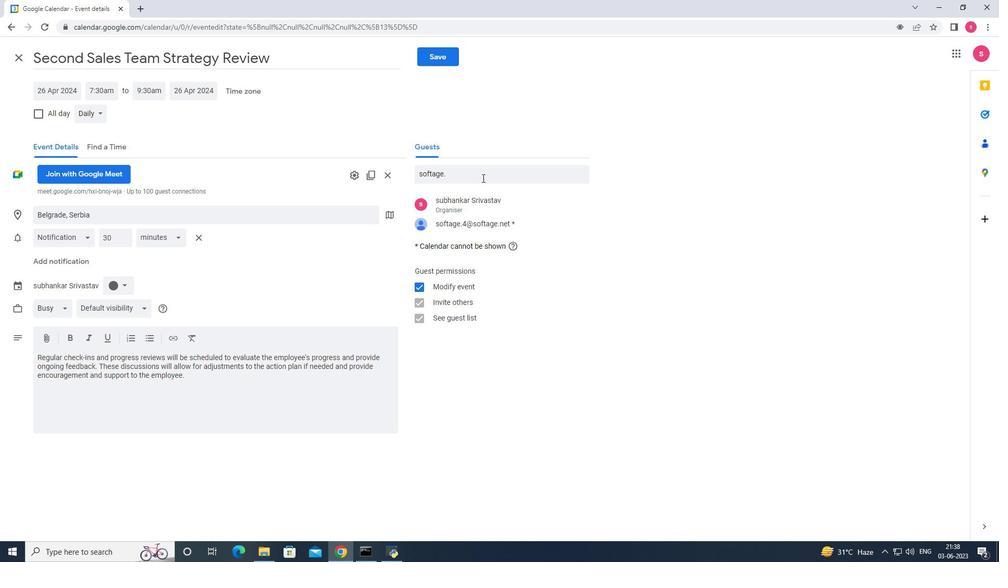 
Action: Mouse moved to (638, 178)
Screenshot: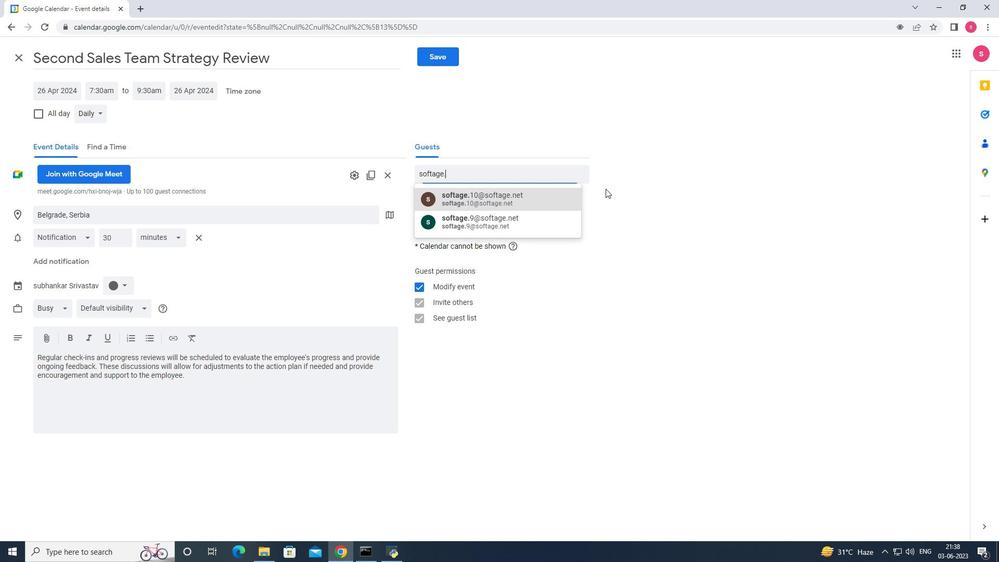 
Action: Key pressed 5<Key.shift><Key.shift>@softage.net
Screenshot: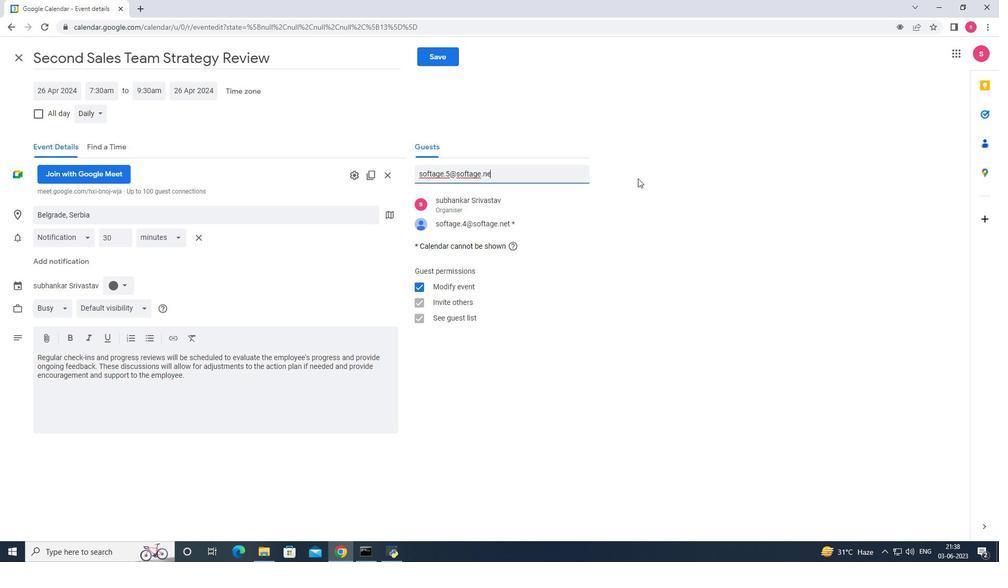 
Action: Mouse moved to (545, 194)
Screenshot: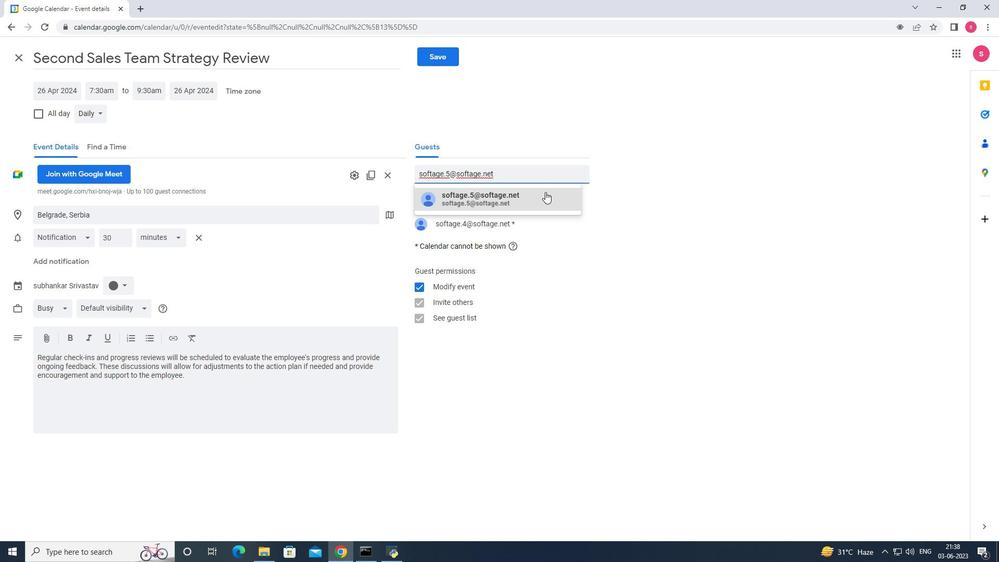 
Action: Mouse pressed left at (545, 194)
Screenshot: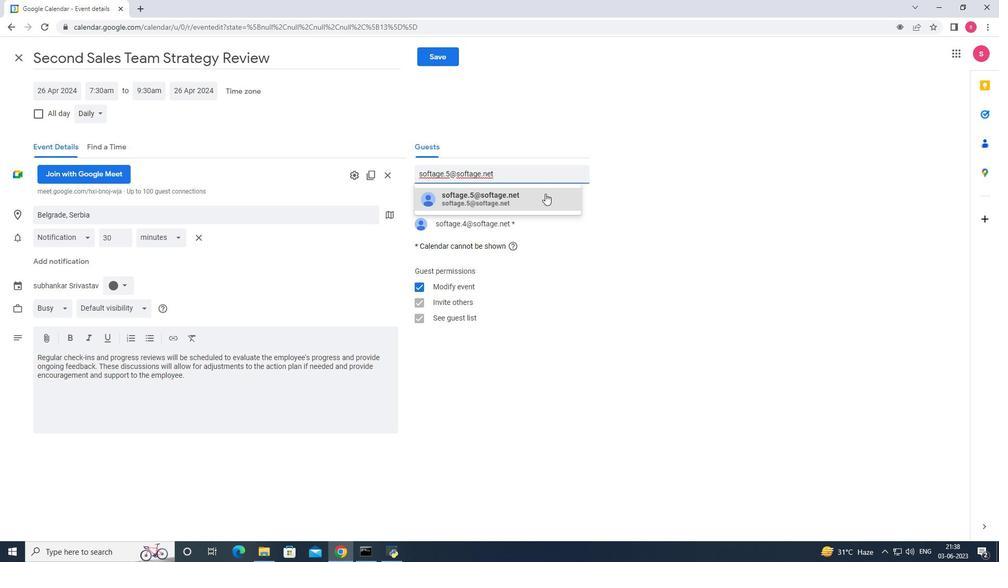 
Action: Mouse moved to (435, 63)
Screenshot: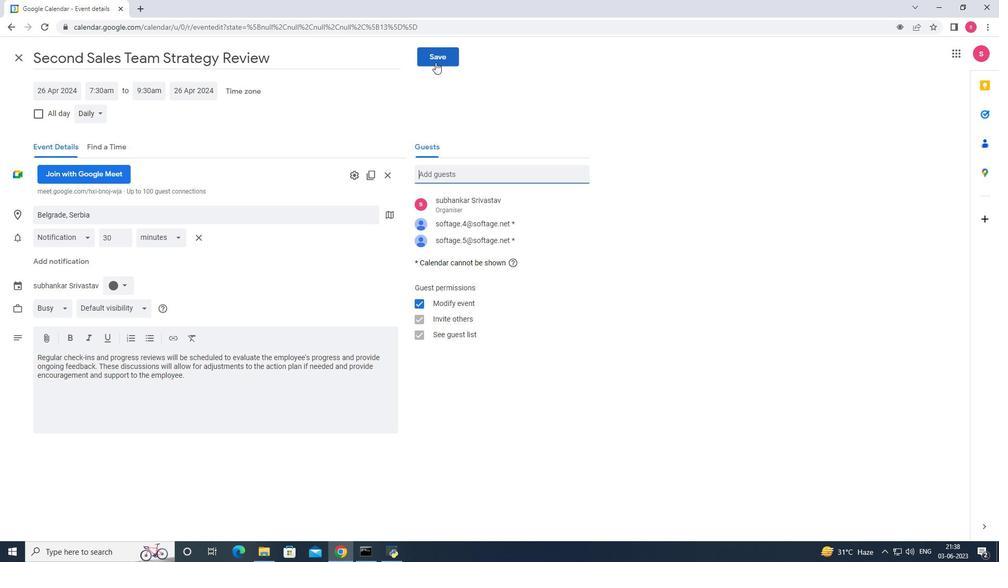 
Action: Mouse pressed left at (435, 63)
Screenshot: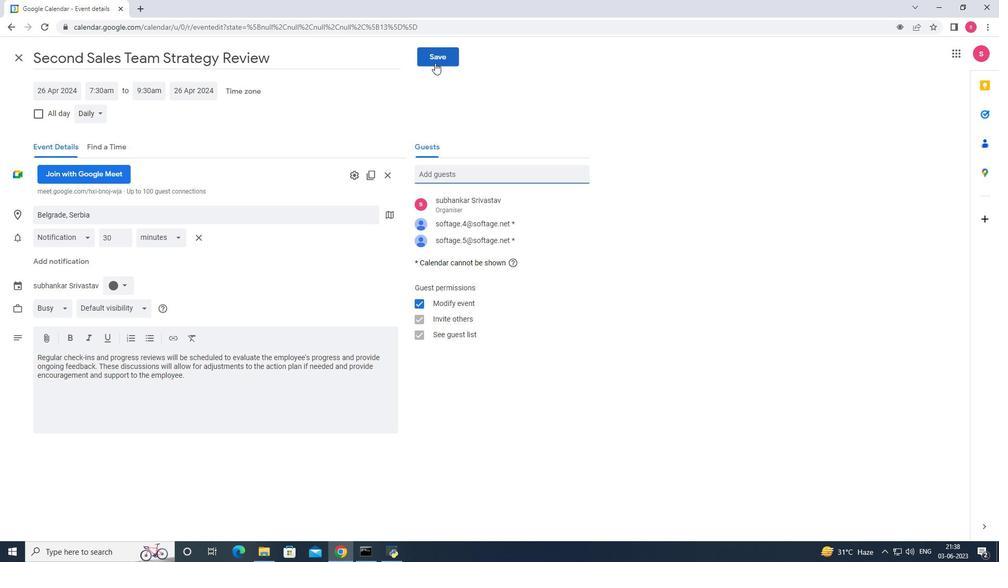 
Action: Mouse moved to (601, 315)
Screenshot: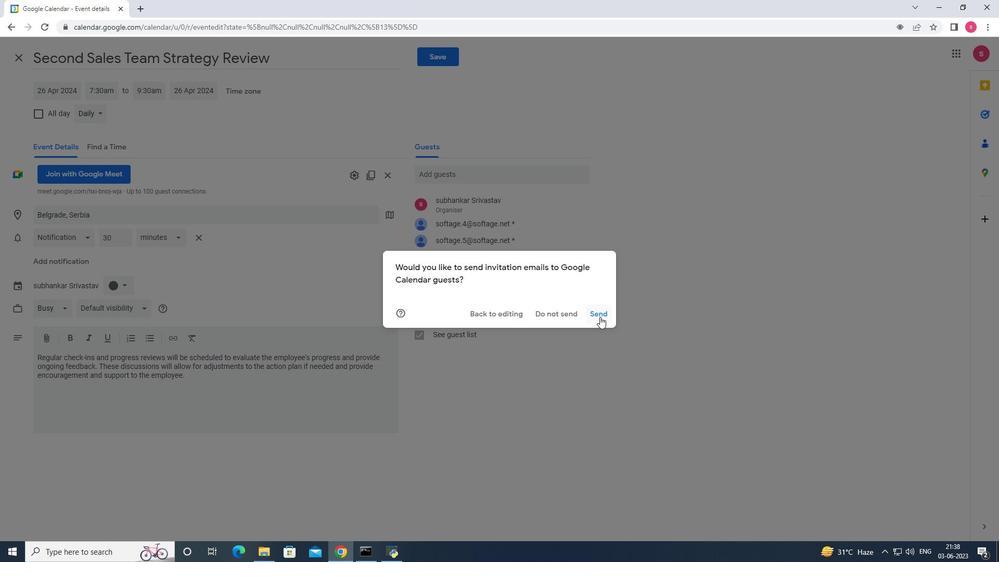
Action: Mouse pressed left at (601, 315)
Screenshot: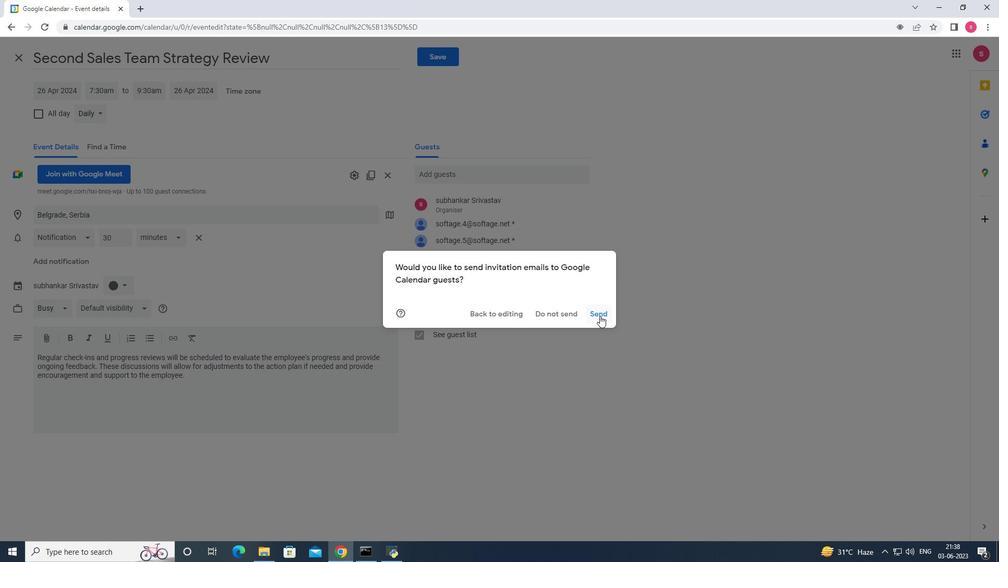
Action: Mouse moved to (245, 188)
Screenshot: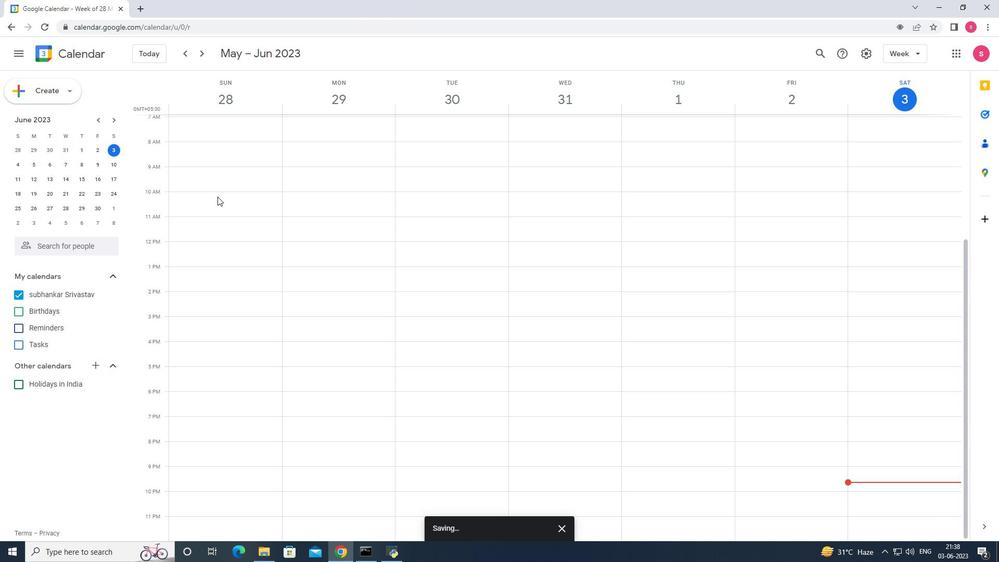 
